 Task: Find connections with filter location Barrie with filter topic #marketing with filter profile language English with filter current company Media.Monks with filter school People's University with filter industry Packaging and Containers Manufacturing with filter service category Wedding Photography with filter keywords title Managing Partner
Action: Mouse moved to (135, 211)
Screenshot: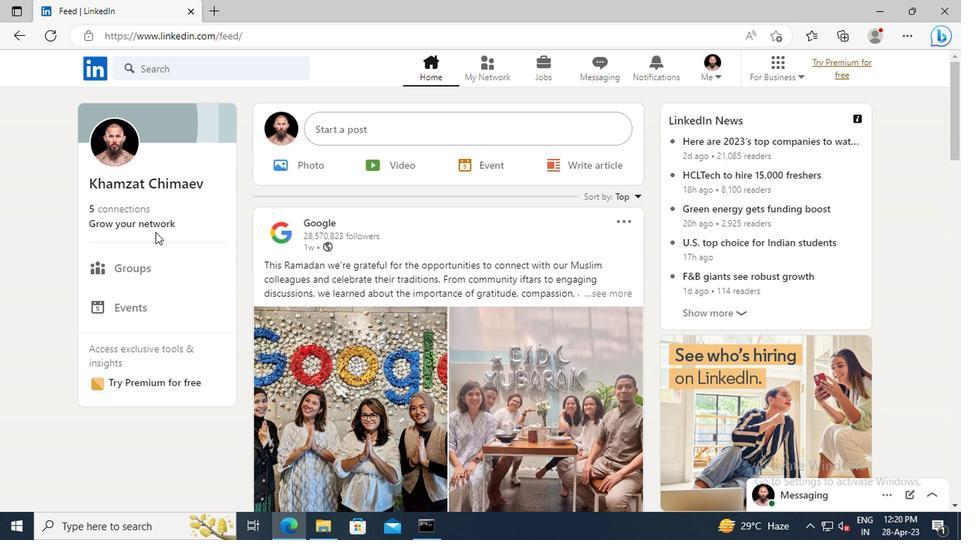 
Action: Mouse pressed left at (135, 211)
Screenshot: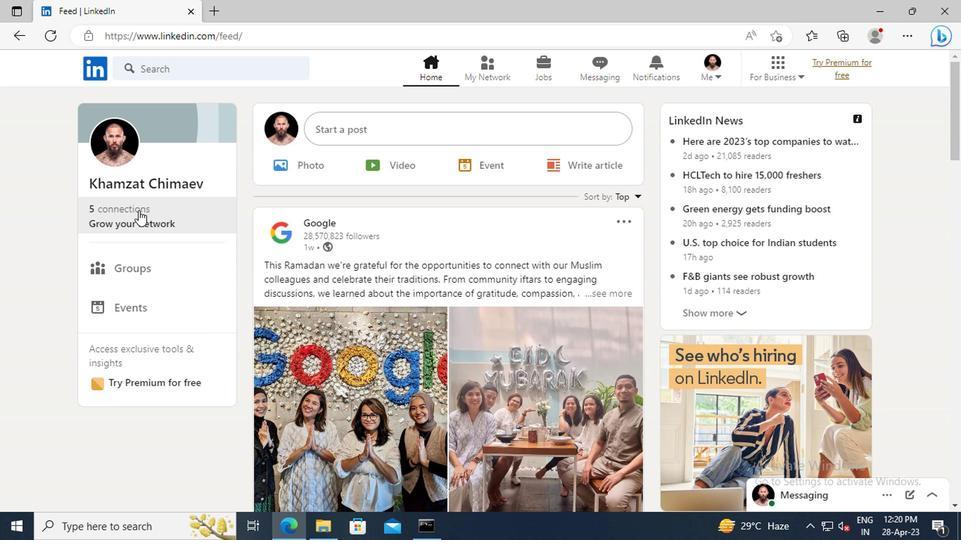 
Action: Mouse moved to (146, 150)
Screenshot: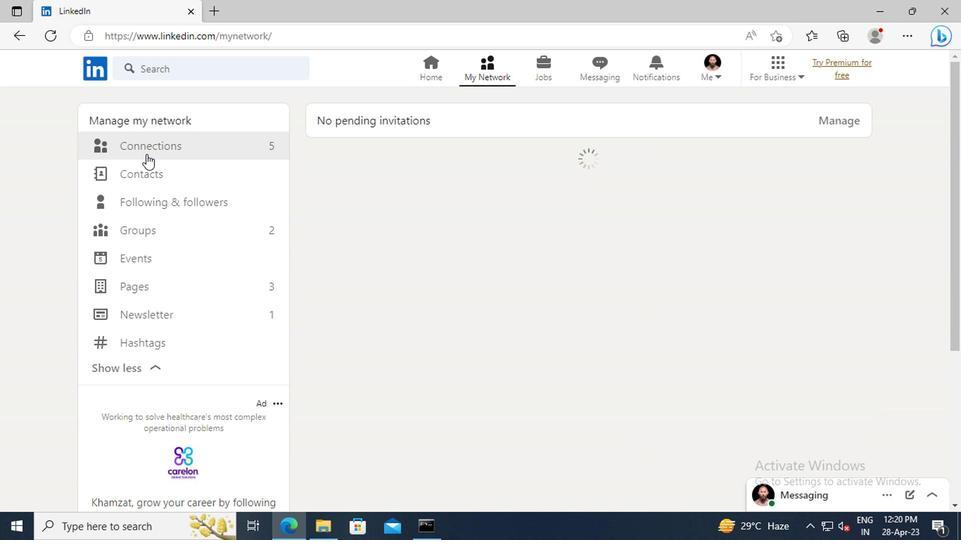 
Action: Mouse pressed left at (146, 150)
Screenshot: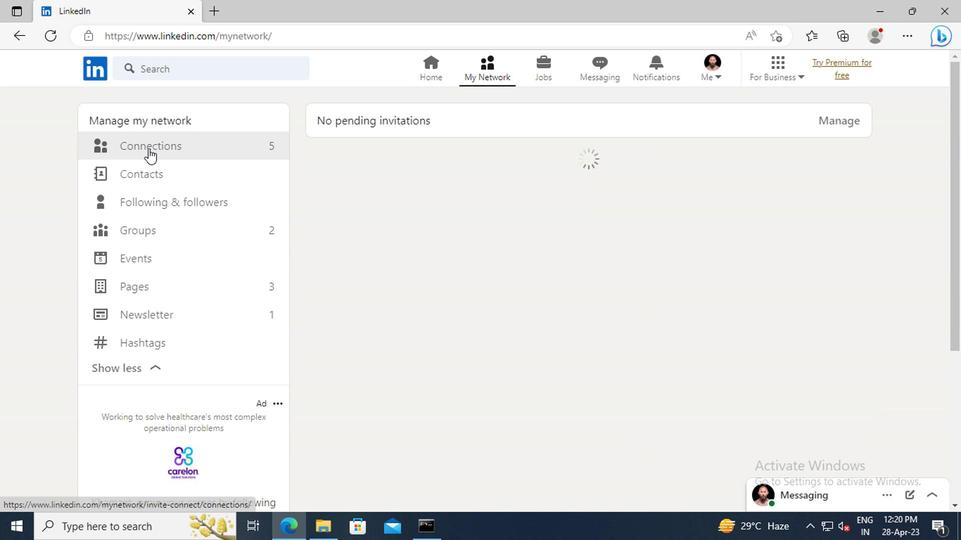 
Action: Mouse moved to (587, 152)
Screenshot: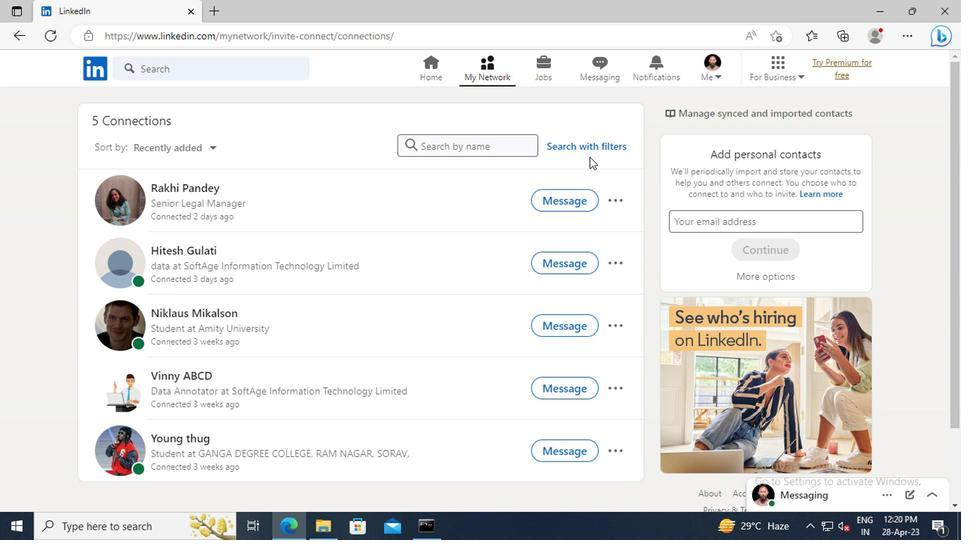 
Action: Mouse pressed left at (587, 152)
Screenshot: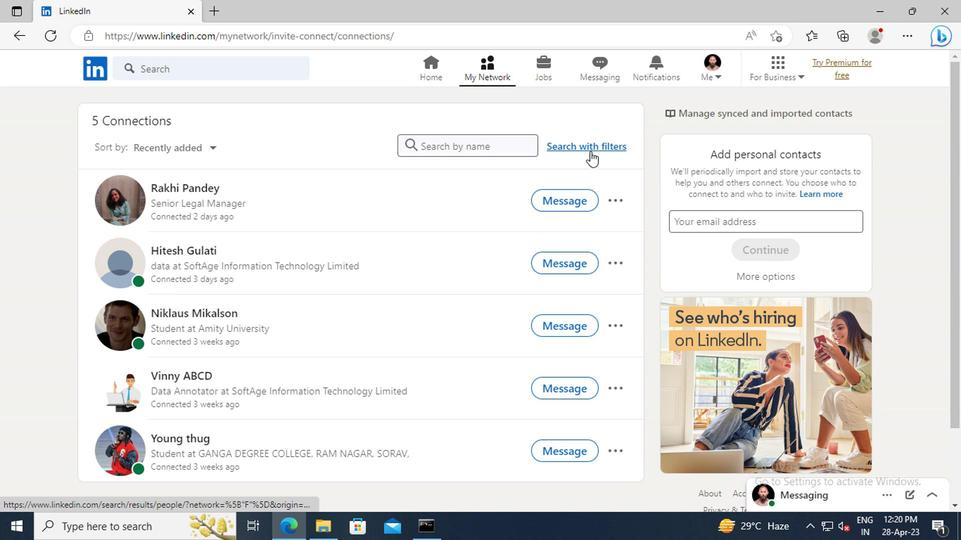 
Action: Mouse moved to (531, 110)
Screenshot: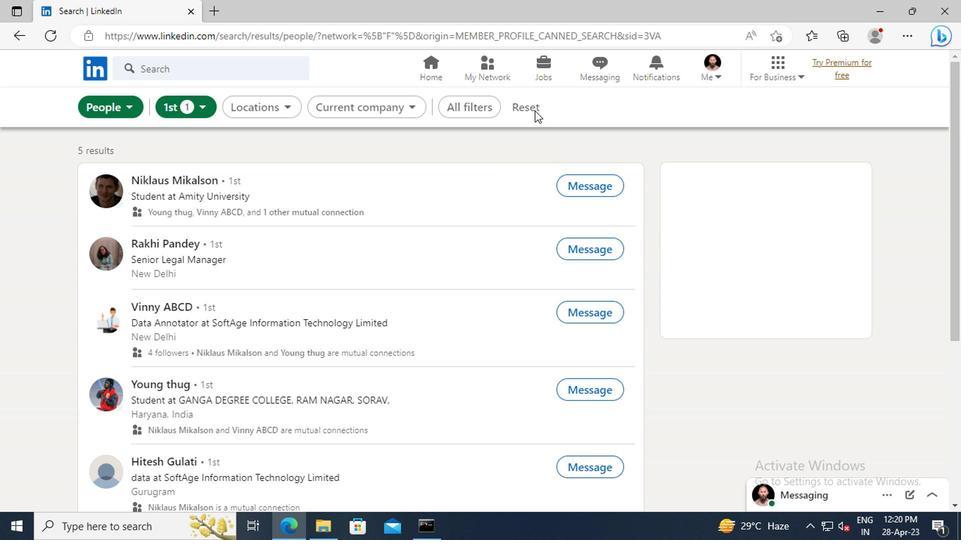 
Action: Mouse pressed left at (531, 110)
Screenshot: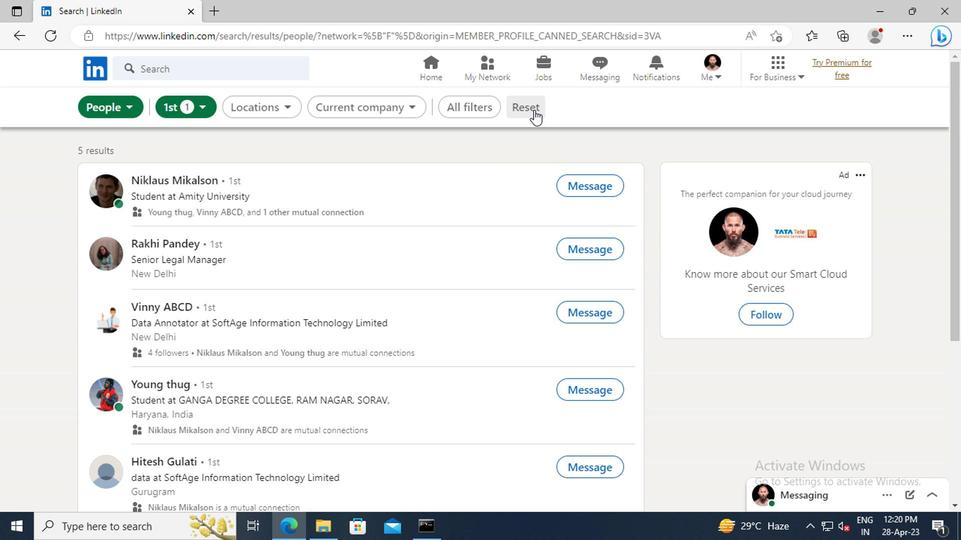 
Action: Mouse moved to (505, 107)
Screenshot: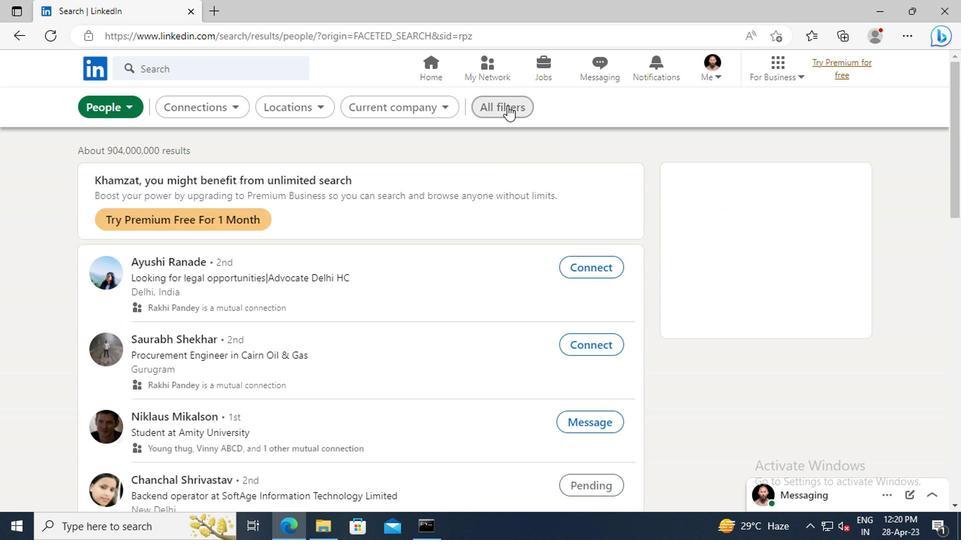 
Action: Mouse pressed left at (505, 107)
Screenshot: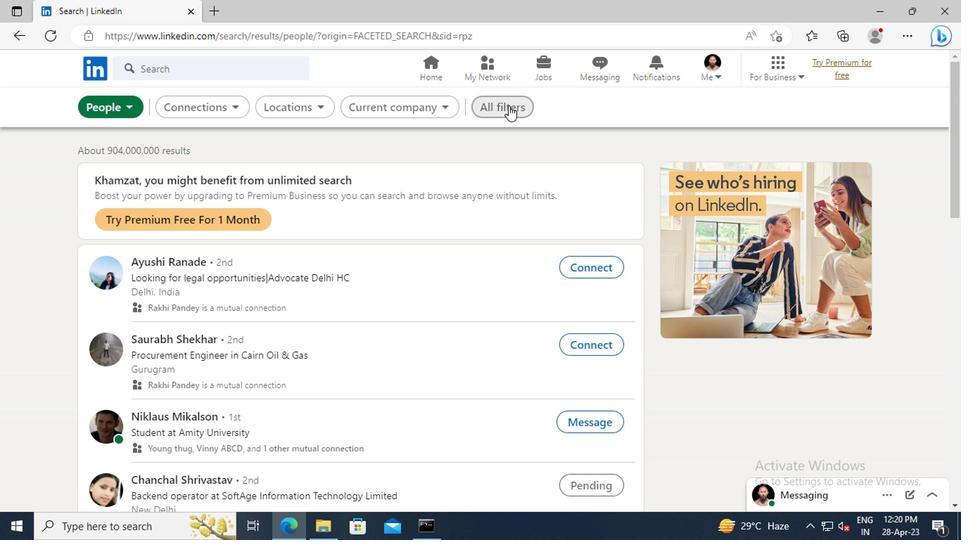 
Action: Mouse moved to (780, 263)
Screenshot: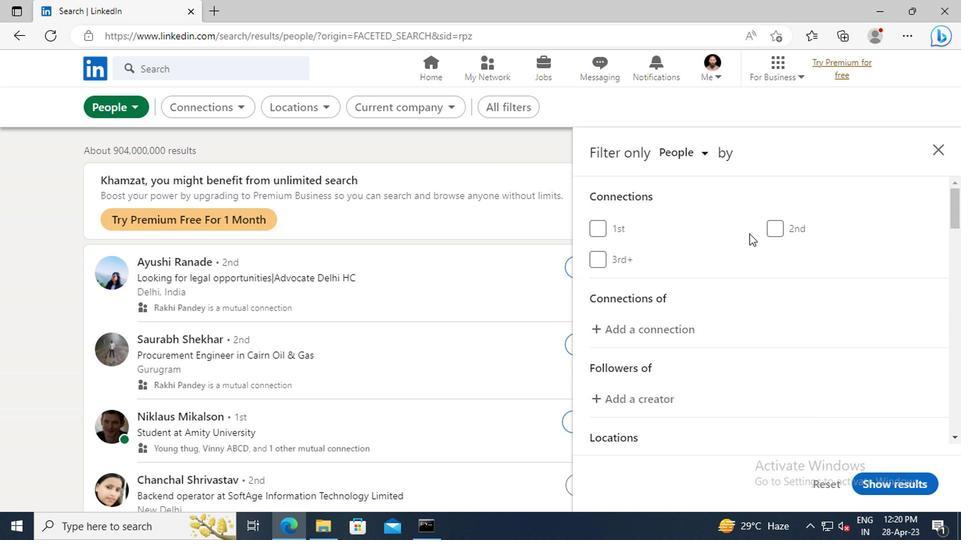 
Action: Mouse scrolled (780, 262) with delta (0, -1)
Screenshot: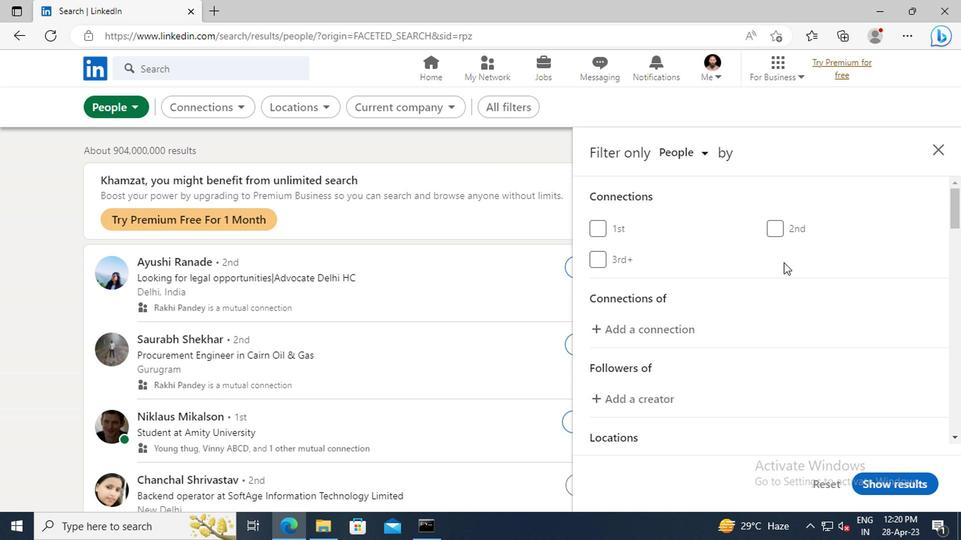 
Action: Mouse scrolled (780, 262) with delta (0, -1)
Screenshot: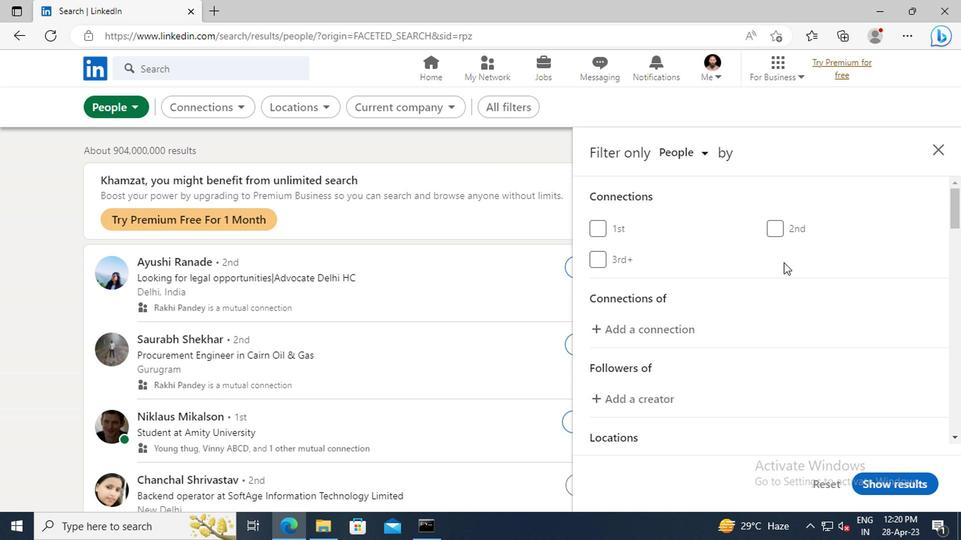 
Action: Mouse scrolled (780, 262) with delta (0, -1)
Screenshot: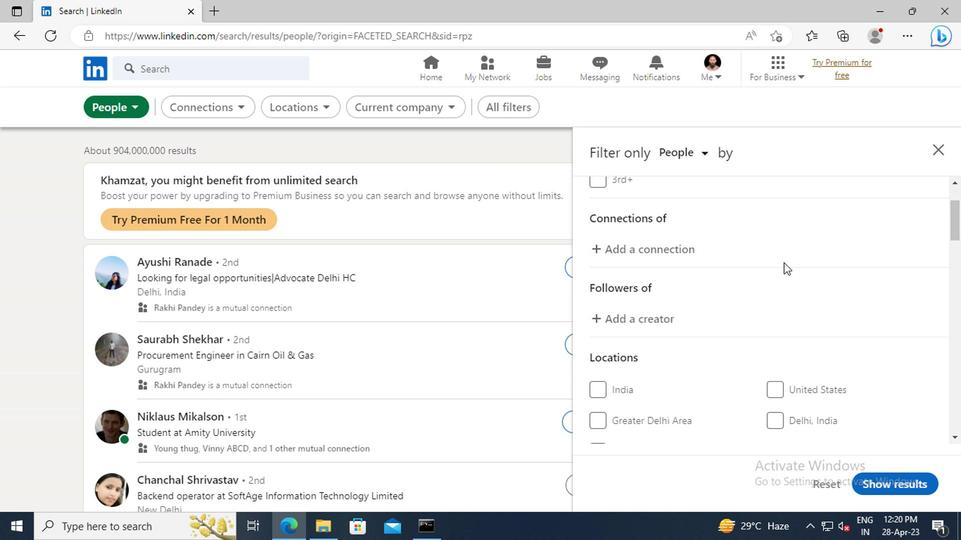 
Action: Mouse scrolled (780, 262) with delta (0, -1)
Screenshot: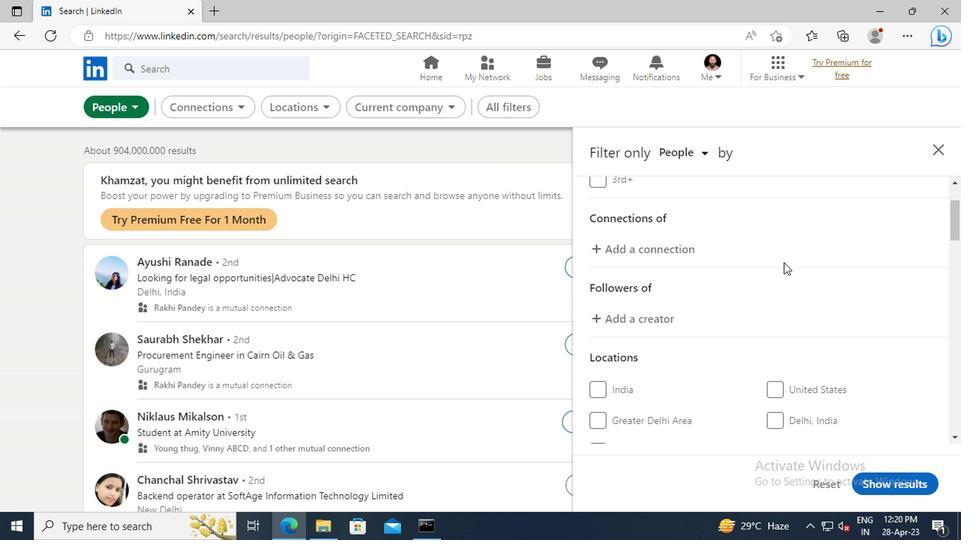 
Action: Mouse scrolled (780, 262) with delta (0, -1)
Screenshot: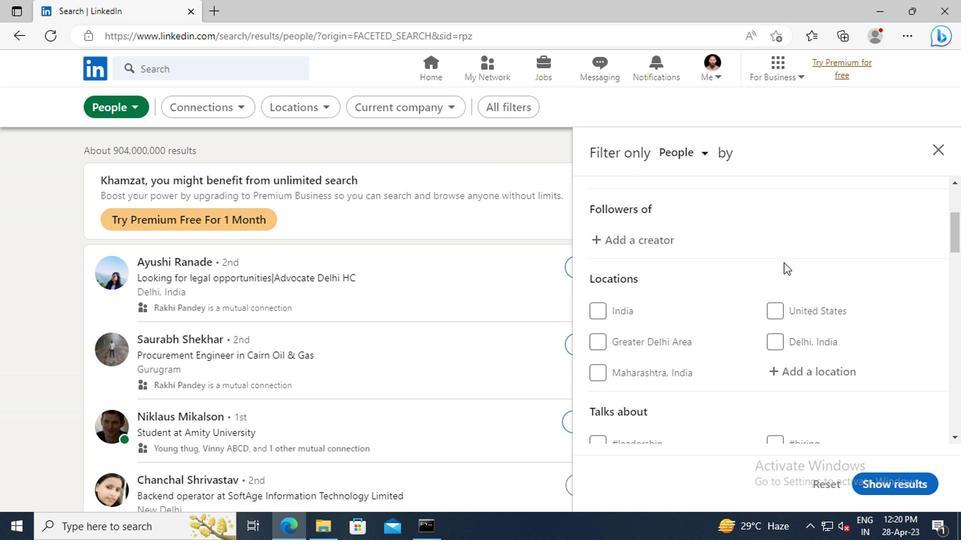 
Action: Mouse scrolled (780, 262) with delta (0, -1)
Screenshot: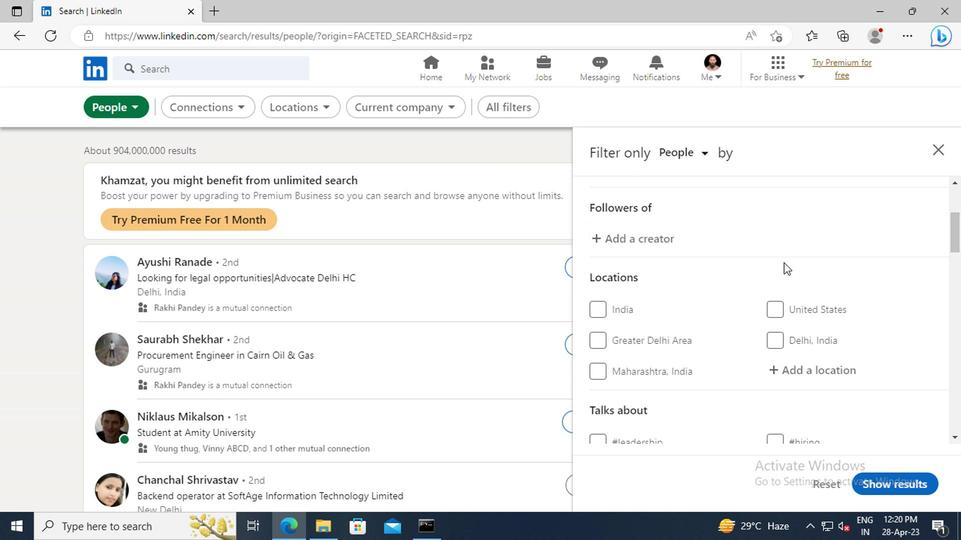 
Action: Mouse moved to (786, 288)
Screenshot: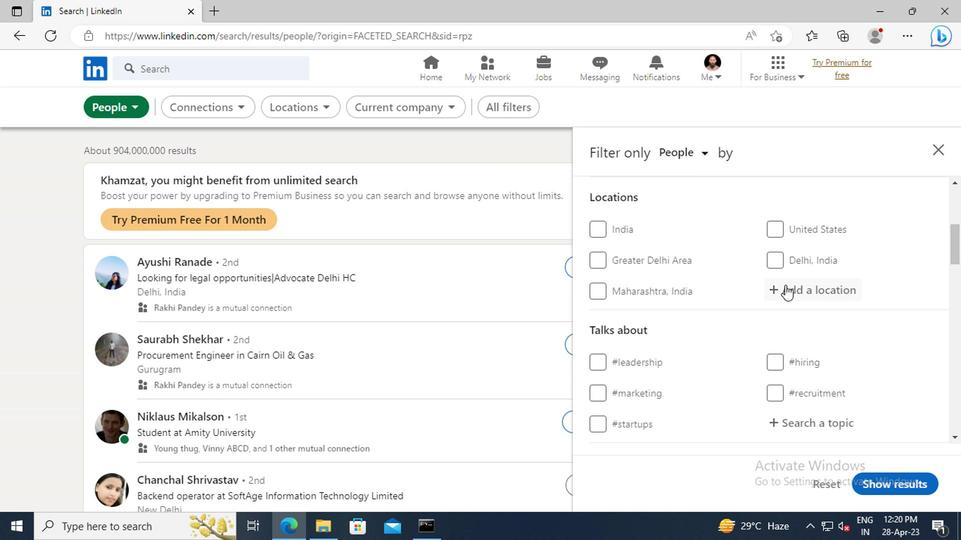 
Action: Mouse pressed left at (786, 288)
Screenshot: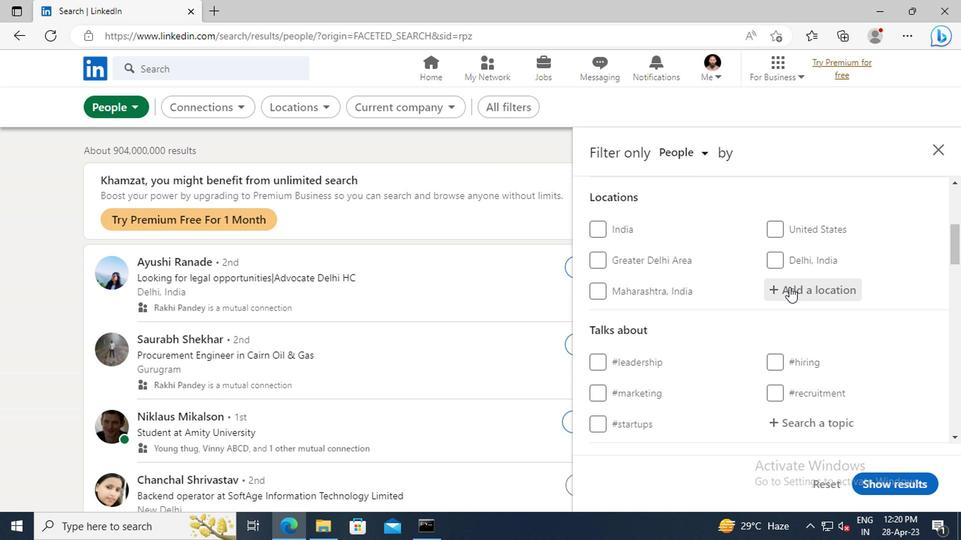 
Action: Key pressed <Key.shift>BARRIE
Screenshot: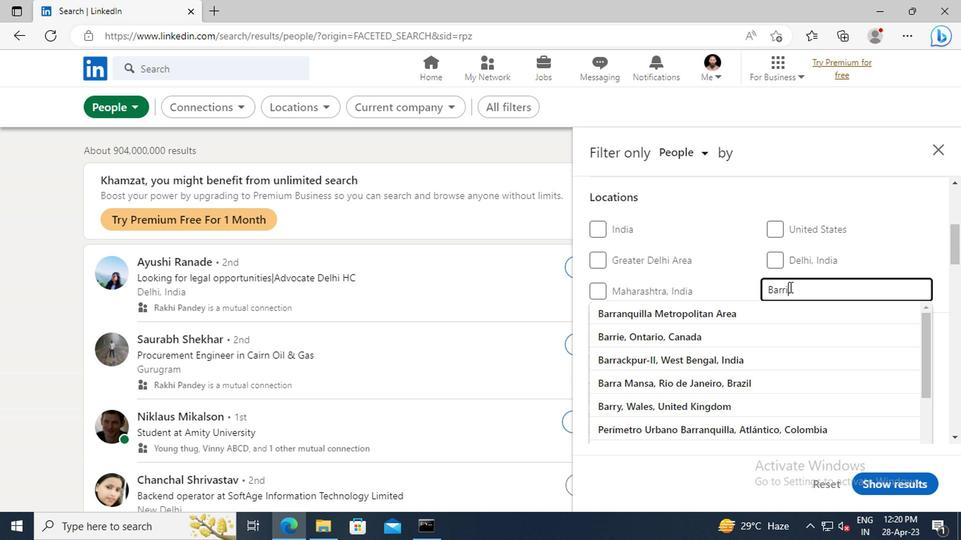 
Action: Mouse moved to (788, 313)
Screenshot: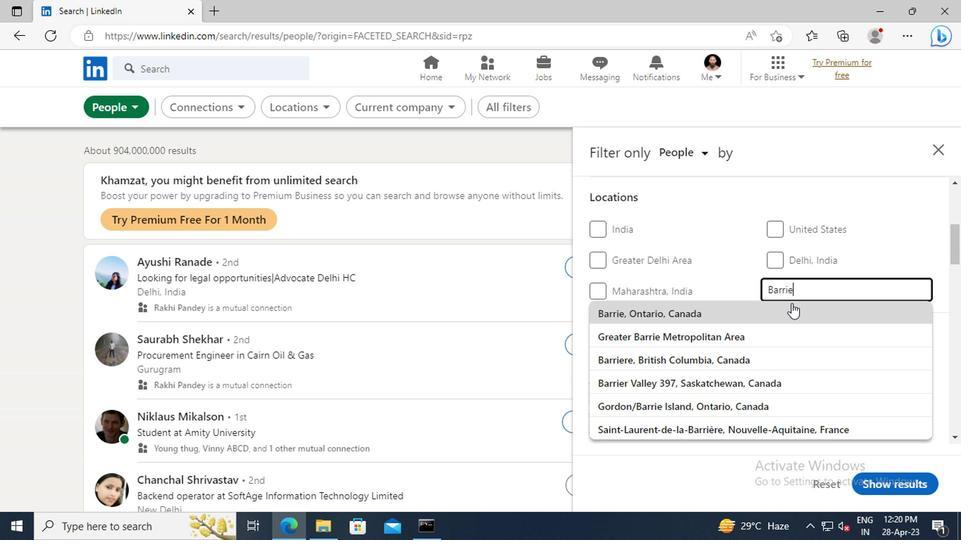 
Action: Mouse pressed left at (788, 313)
Screenshot: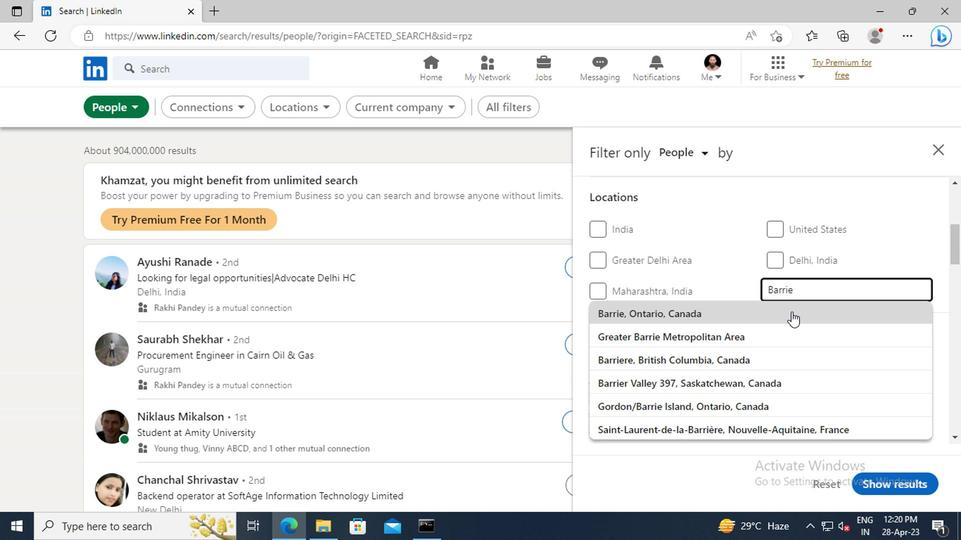 
Action: Mouse moved to (796, 278)
Screenshot: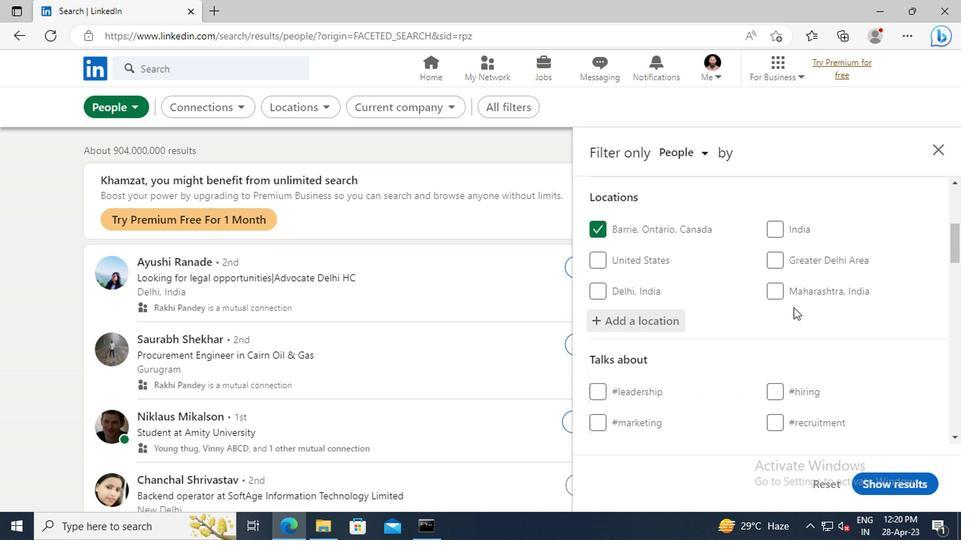 
Action: Mouse scrolled (796, 277) with delta (0, -1)
Screenshot: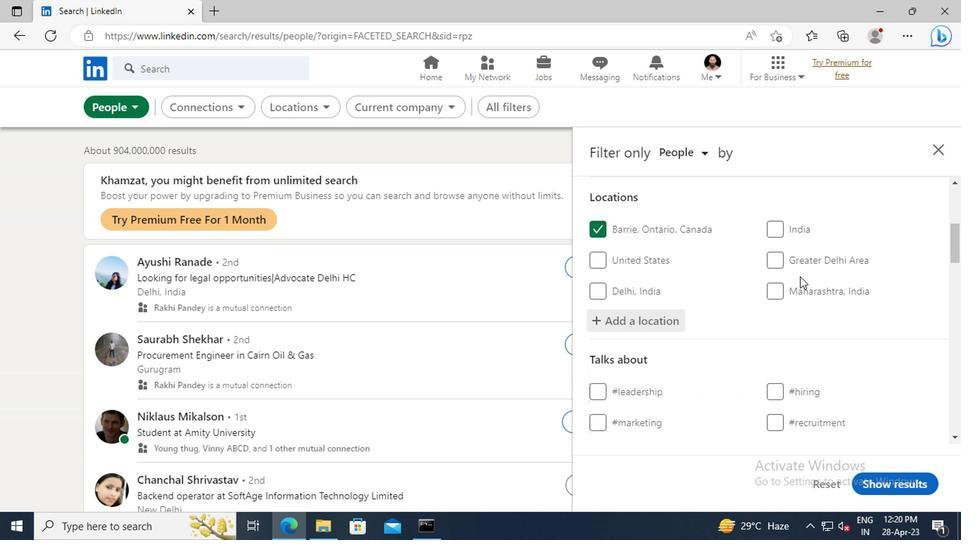 
Action: Mouse scrolled (796, 277) with delta (0, -1)
Screenshot: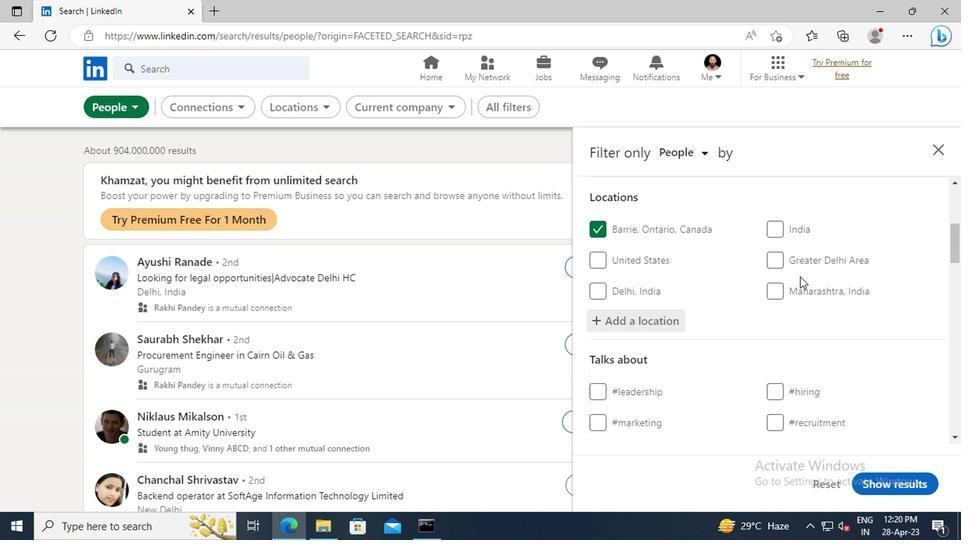 
Action: Mouse scrolled (796, 277) with delta (0, -1)
Screenshot: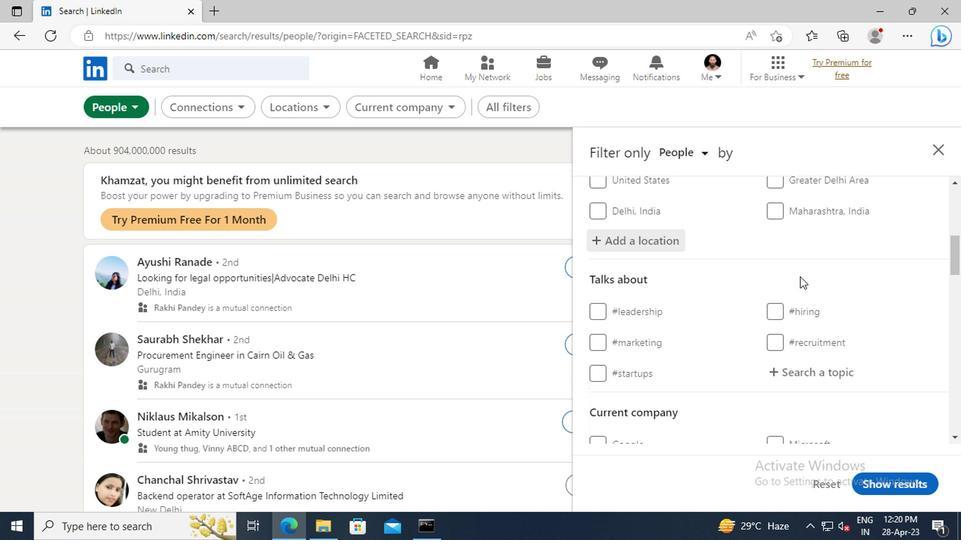 
Action: Mouse moved to (791, 332)
Screenshot: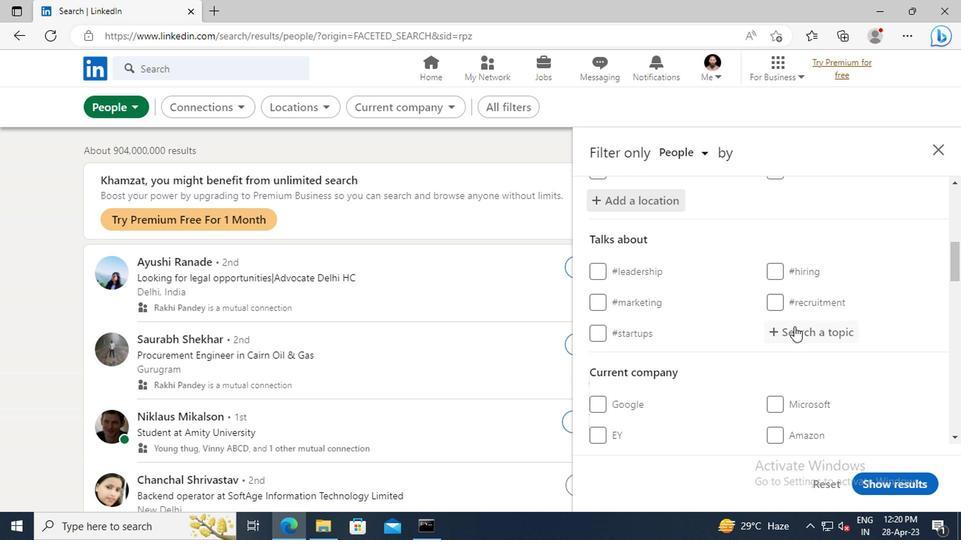 
Action: Mouse pressed left at (791, 332)
Screenshot: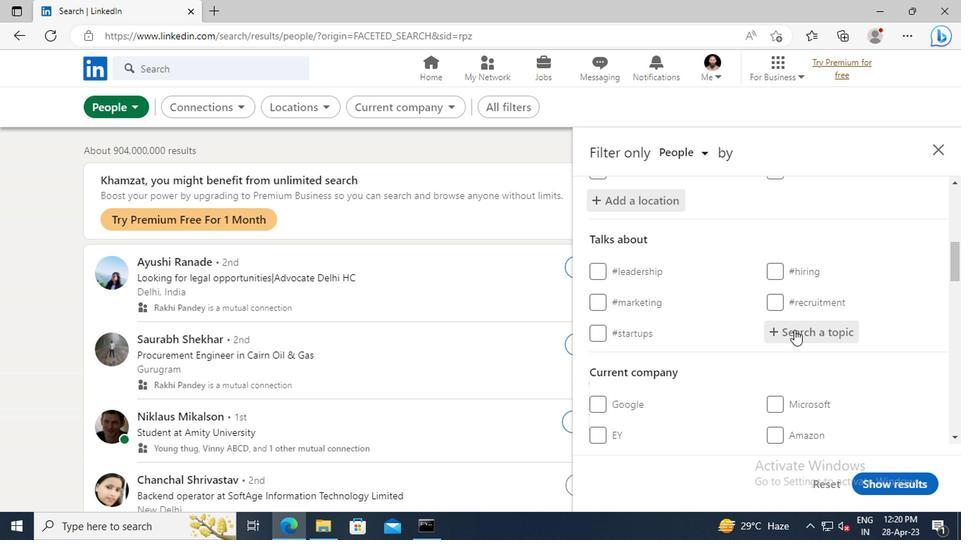 
Action: Key pressed MARKETING
Screenshot: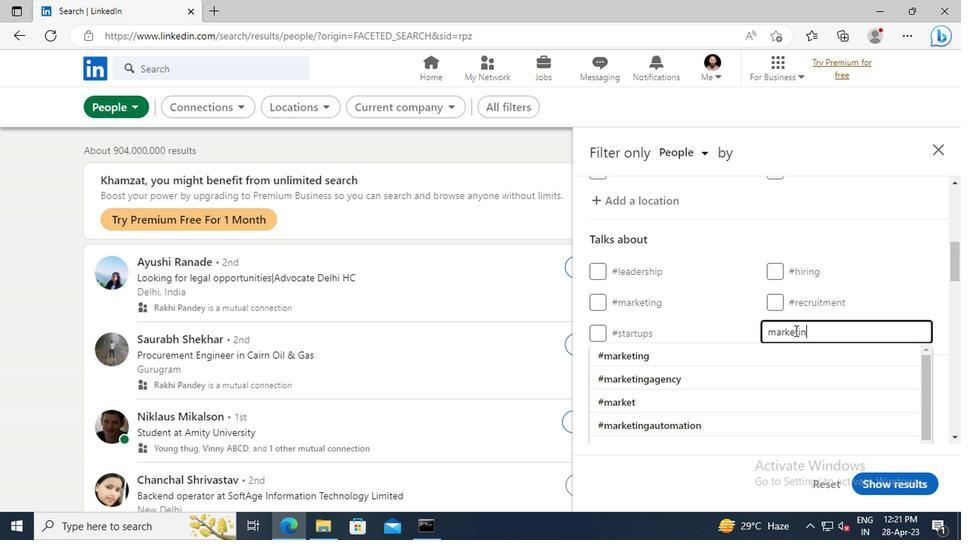 
Action: Mouse moved to (791, 353)
Screenshot: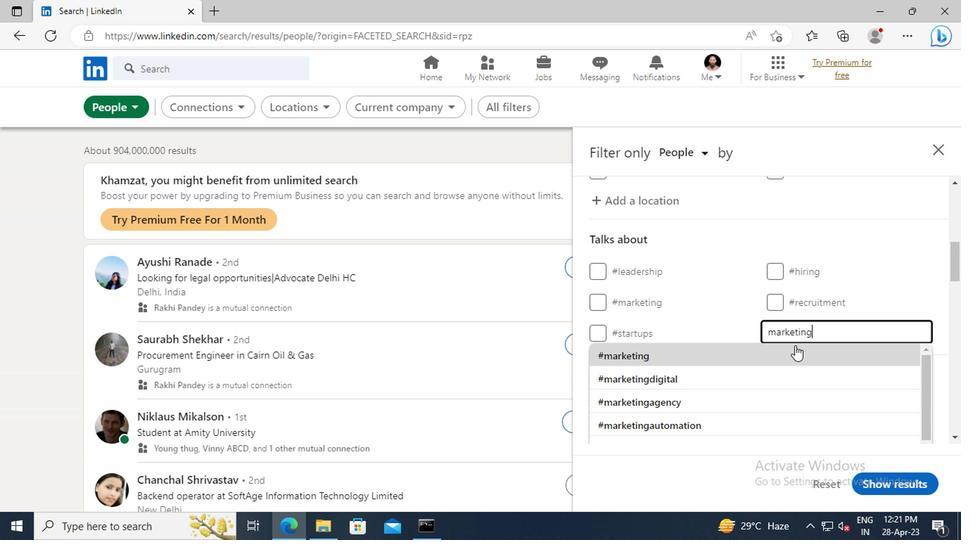
Action: Mouse pressed left at (791, 353)
Screenshot: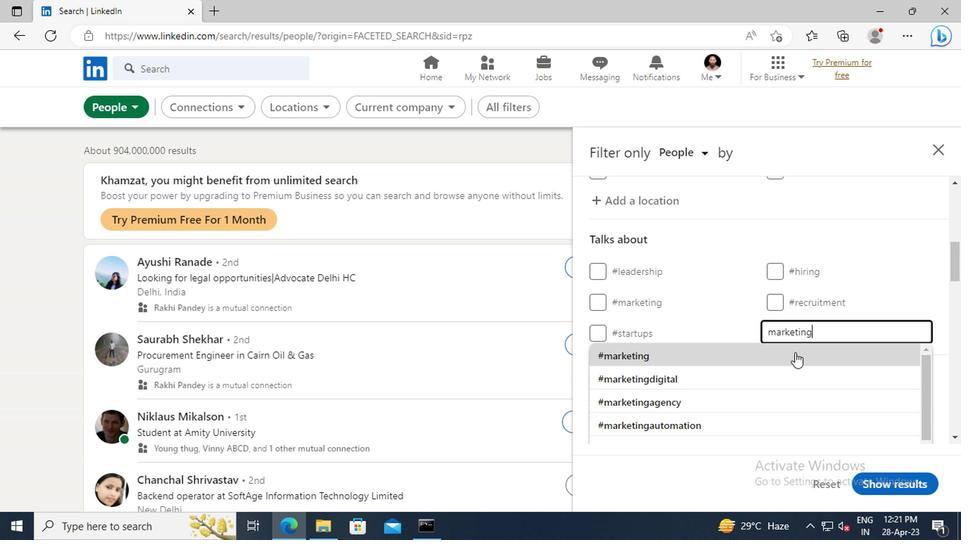 
Action: Mouse moved to (797, 308)
Screenshot: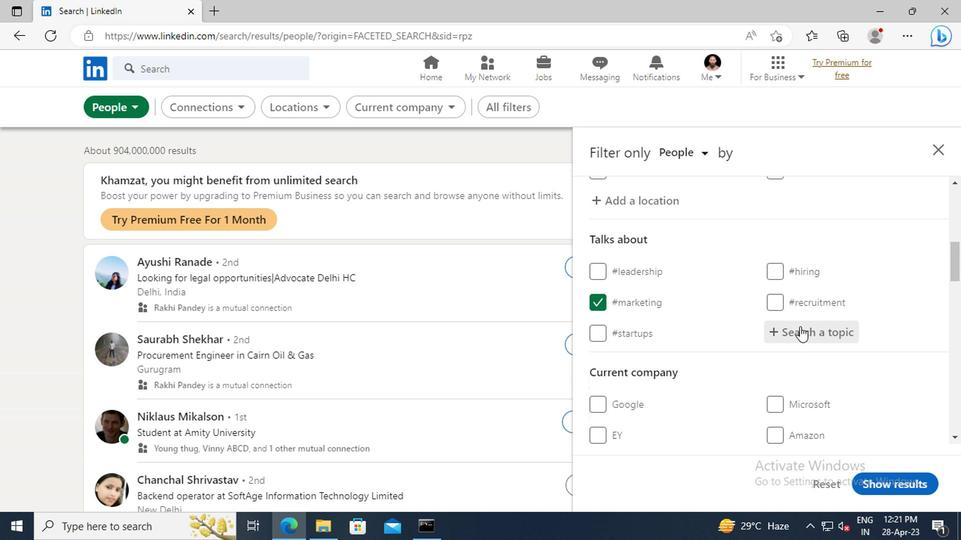 
Action: Mouse scrolled (797, 307) with delta (0, 0)
Screenshot: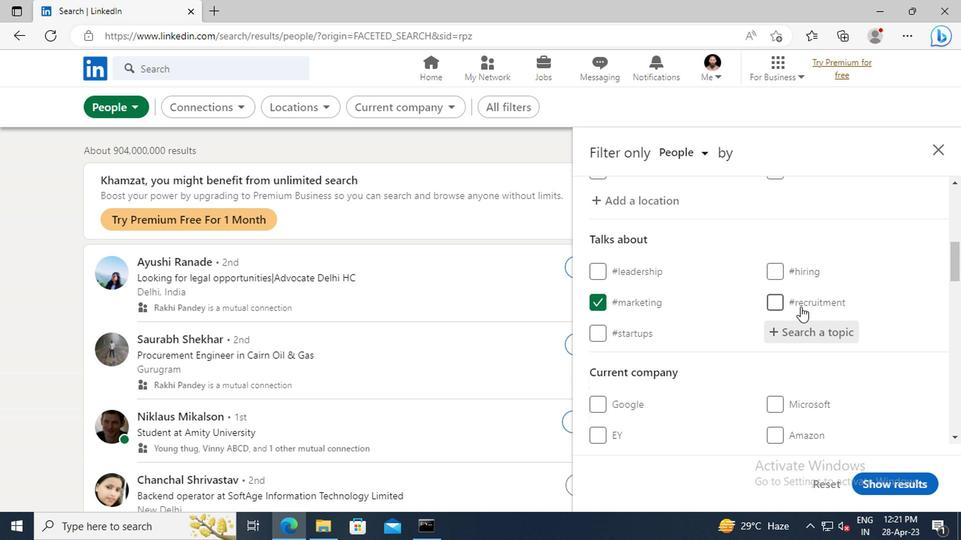 
Action: Mouse scrolled (797, 307) with delta (0, 0)
Screenshot: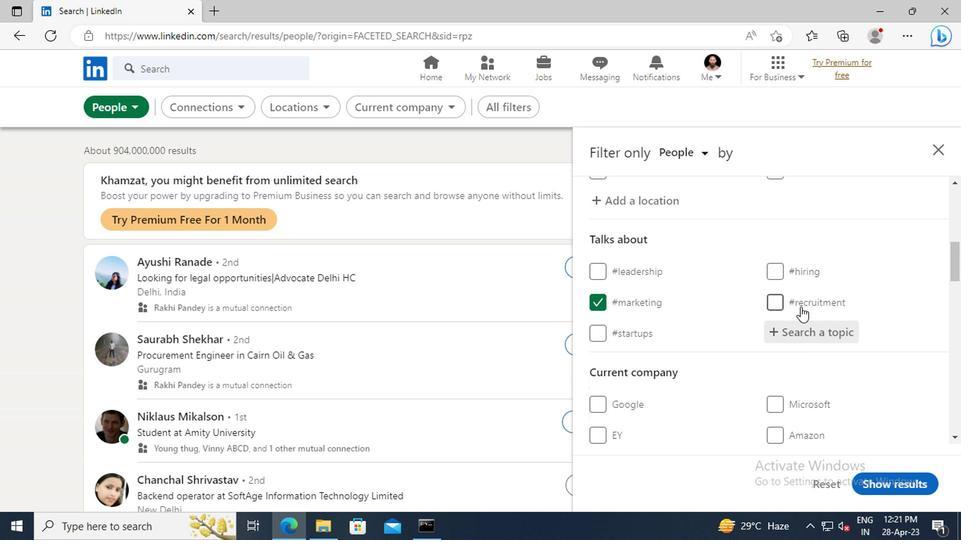 
Action: Mouse scrolled (797, 307) with delta (0, 0)
Screenshot: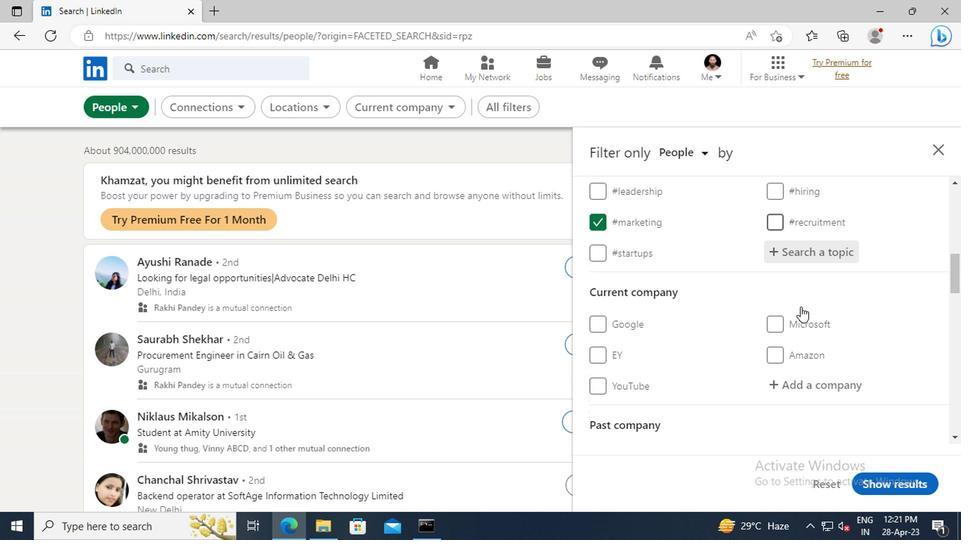 
Action: Mouse scrolled (797, 307) with delta (0, 0)
Screenshot: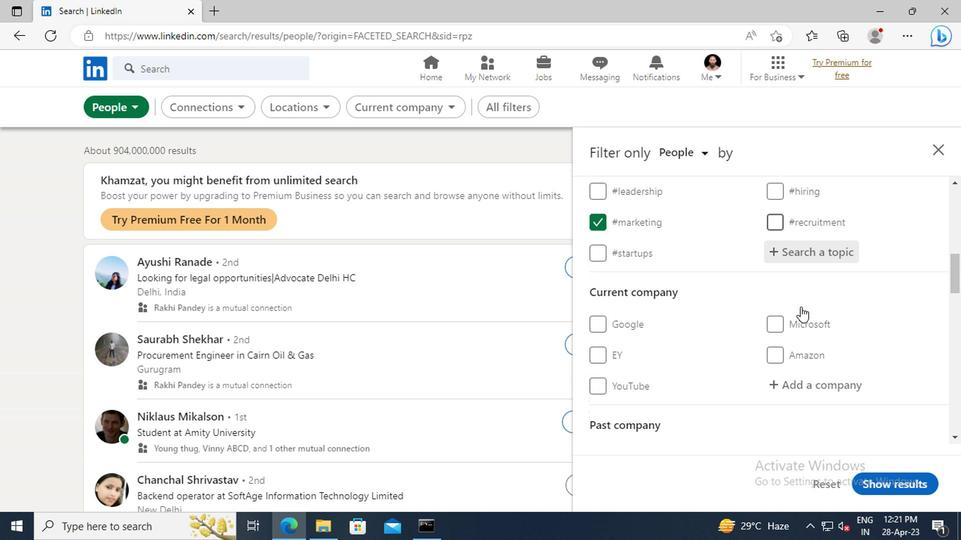 
Action: Mouse scrolled (797, 307) with delta (0, 0)
Screenshot: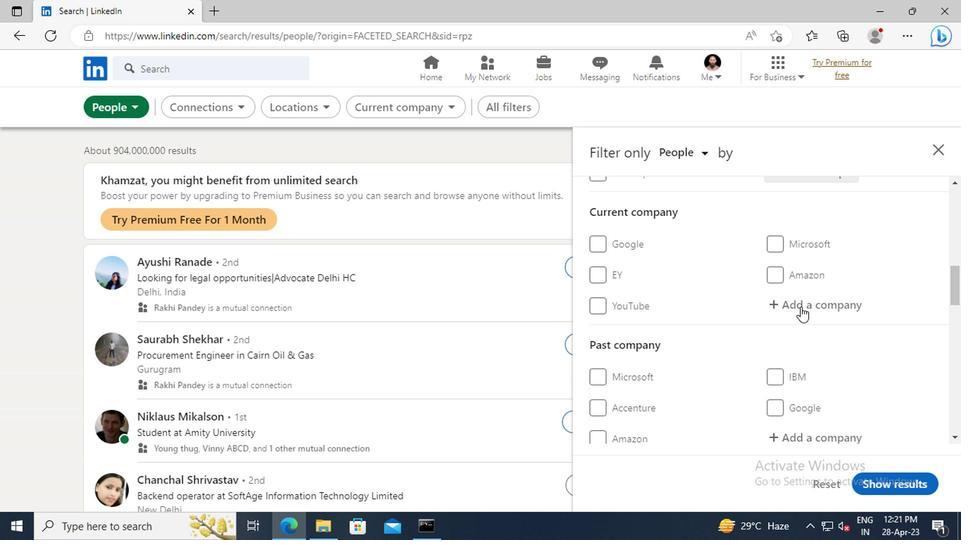 
Action: Mouse scrolled (797, 307) with delta (0, 0)
Screenshot: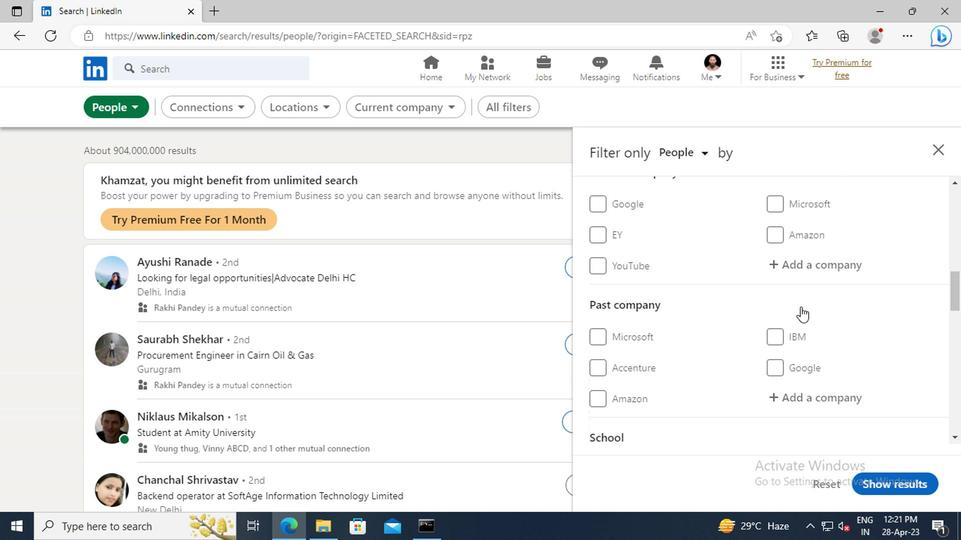 
Action: Mouse scrolled (797, 307) with delta (0, 0)
Screenshot: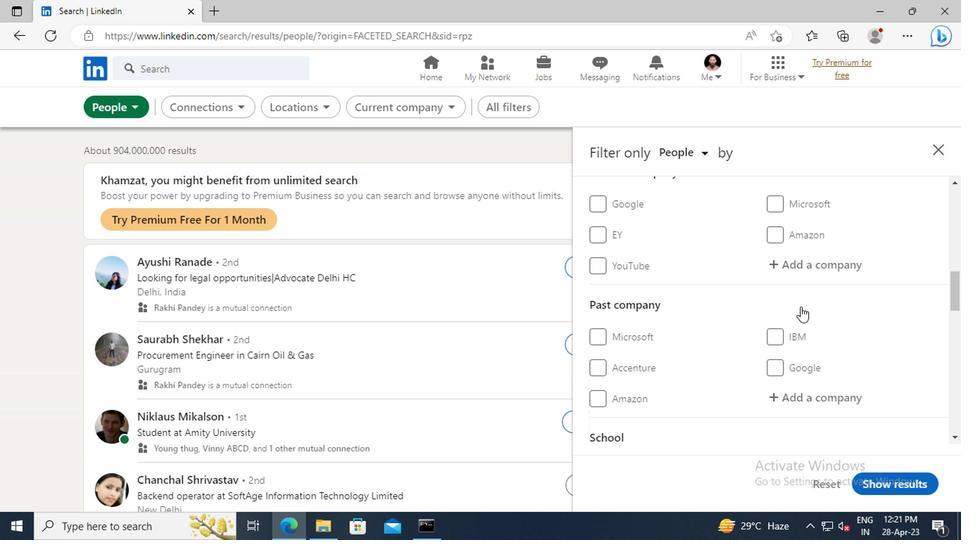 
Action: Mouse scrolled (797, 307) with delta (0, 0)
Screenshot: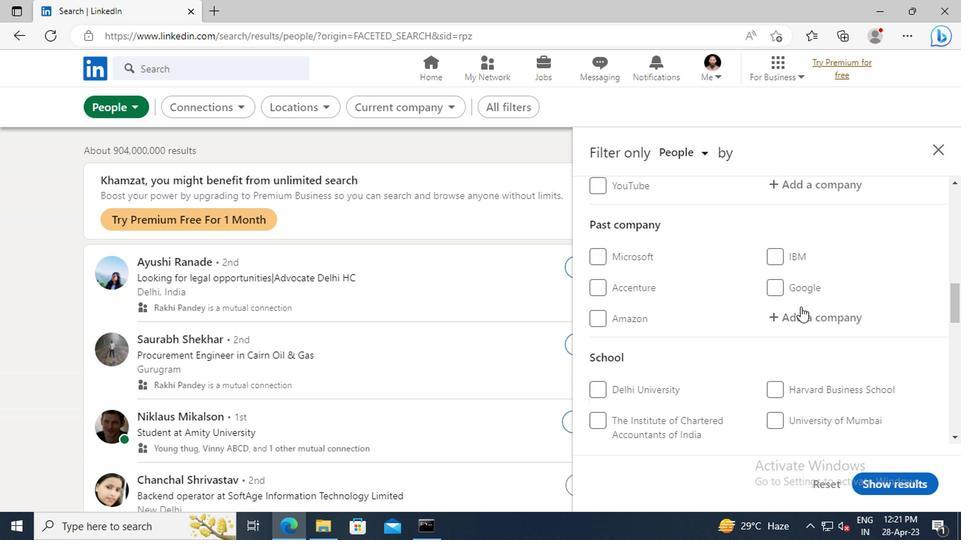 
Action: Mouse scrolled (797, 307) with delta (0, 0)
Screenshot: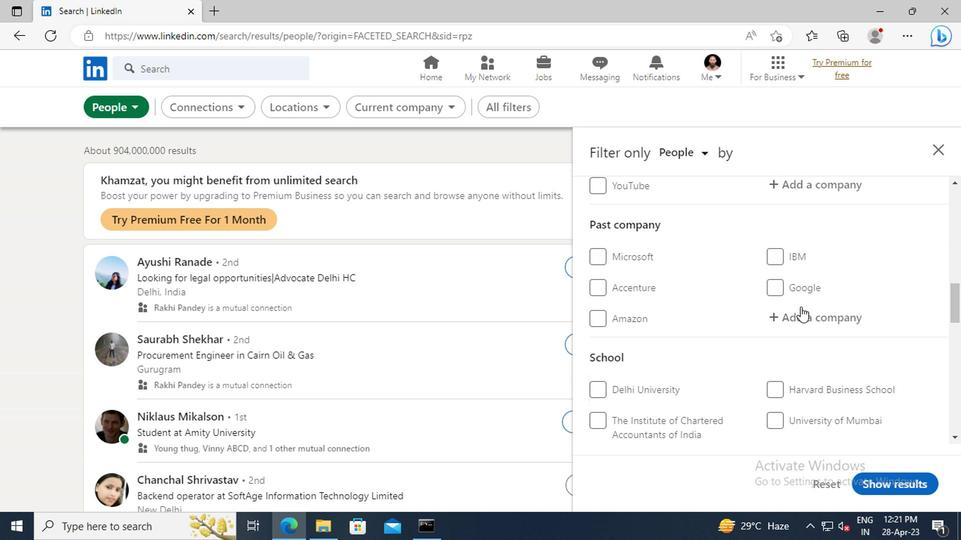 
Action: Mouse scrolled (797, 307) with delta (0, 0)
Screenshot: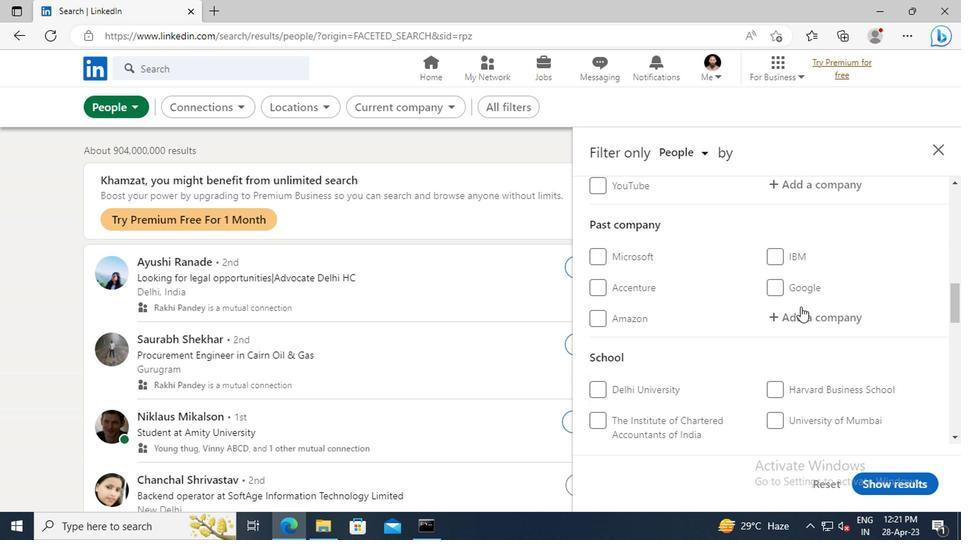 
Action: Mouse scrolled (797, 307) with delta (0, 0)
Screenshot: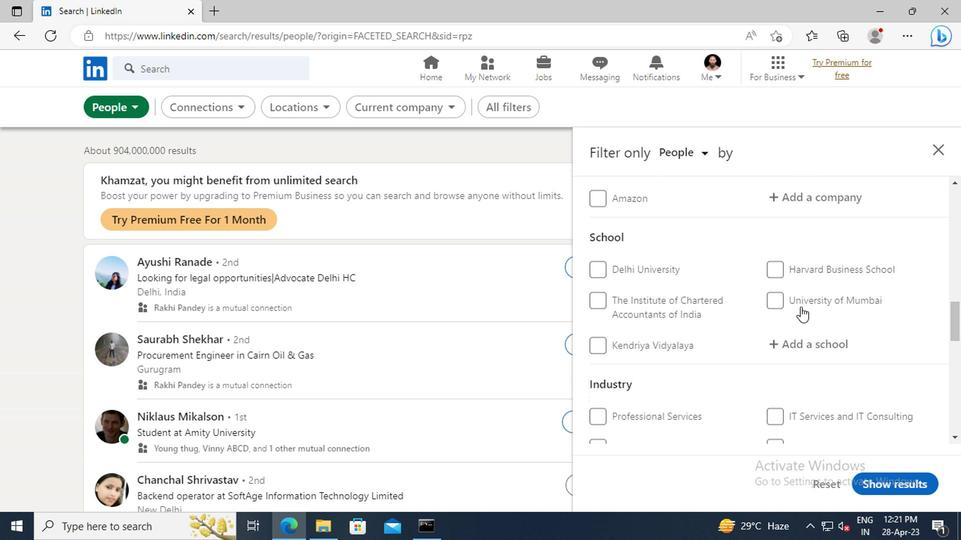 
Action: Mouse scrolled (797, 307) with delta (0, 0)
Screenshot: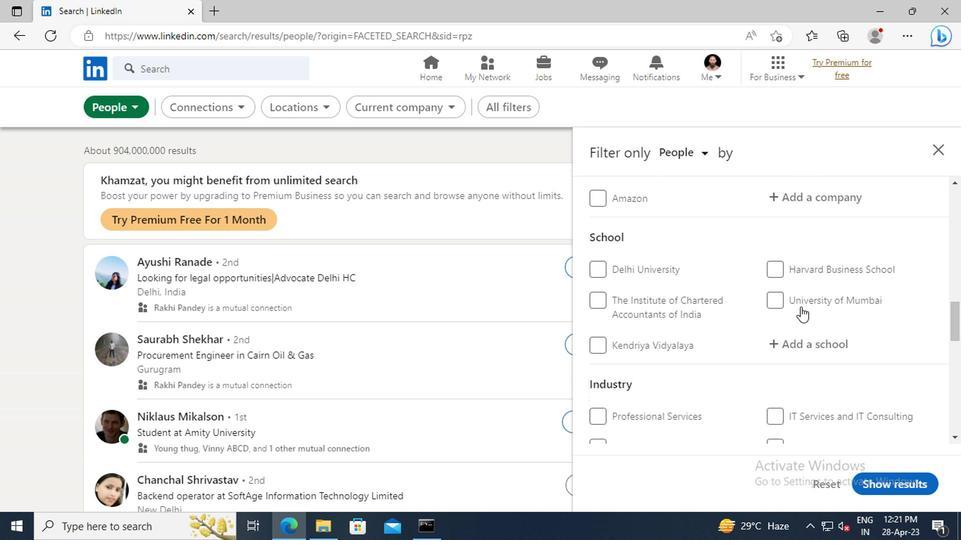 
Action: Mouse scrolled (797, 307) with delta (0, 0)
Screenshot: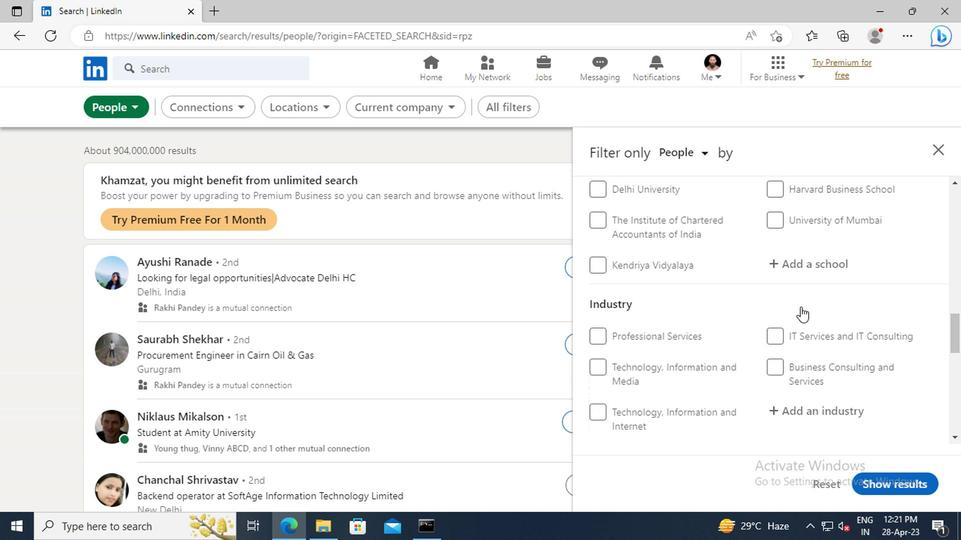
Action: Mouse scrolled (797, 307) with delta (0, 0)
Screenshot: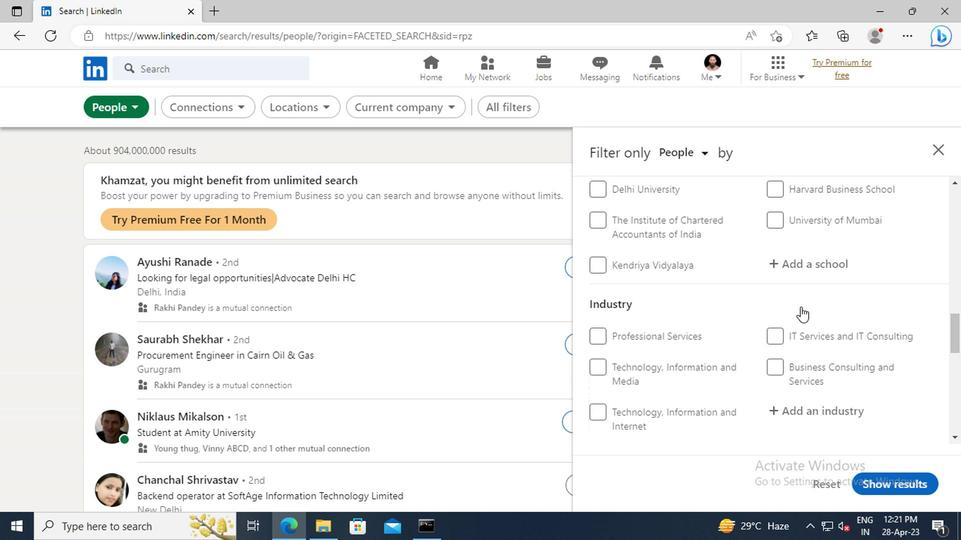
Action: Mouse scrolled (797, 307) with delta (0, 0)
Screenshot: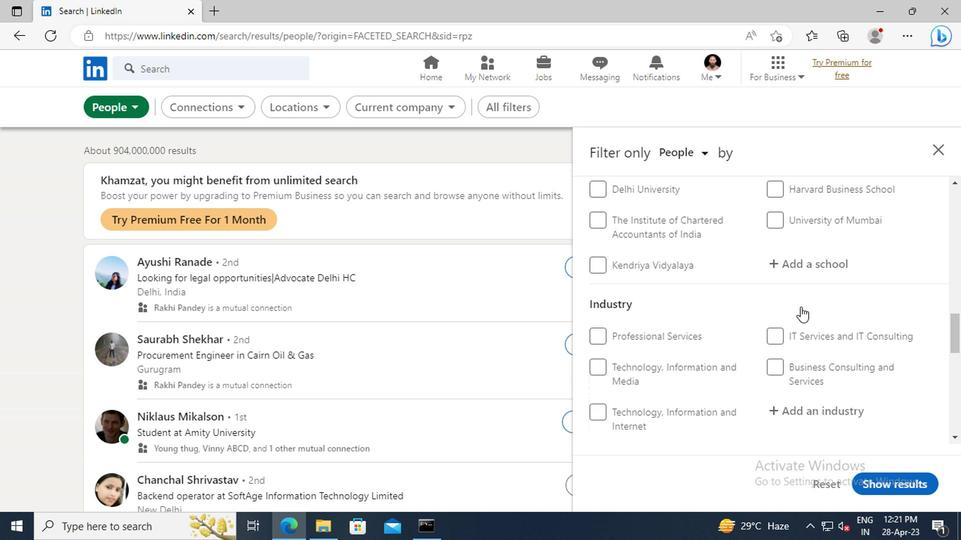 
Action: Mouse scrolled (797, 307) with delta (0, 0)
Screenshot: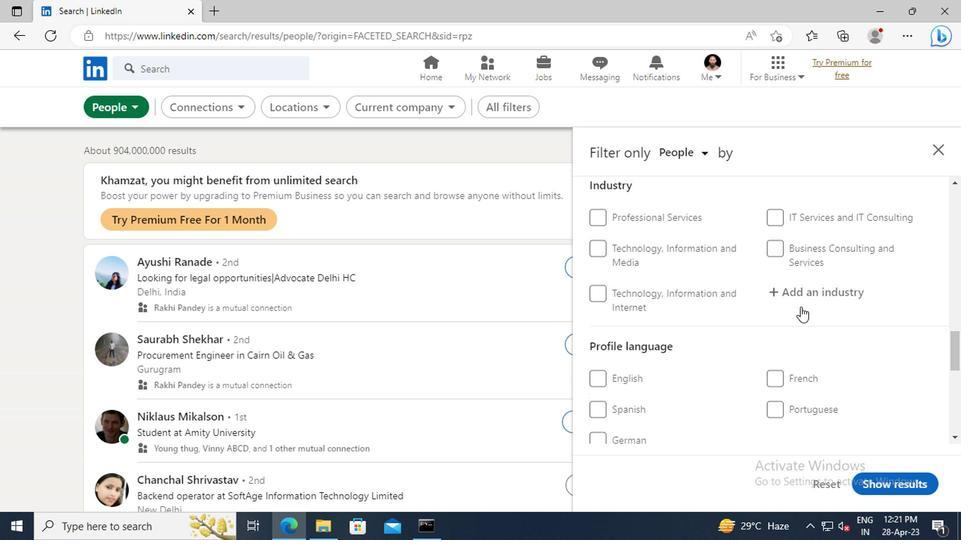 
Action: Mouse scrolled (797, 307) with delta (0, 0)
Screenshot: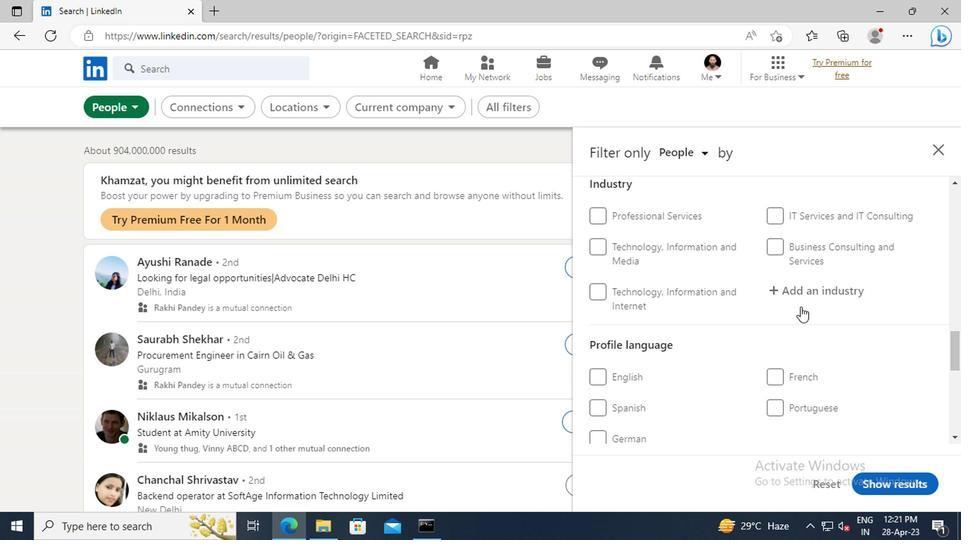 
Action: Mouse moved to (597, 301)
Screenshot: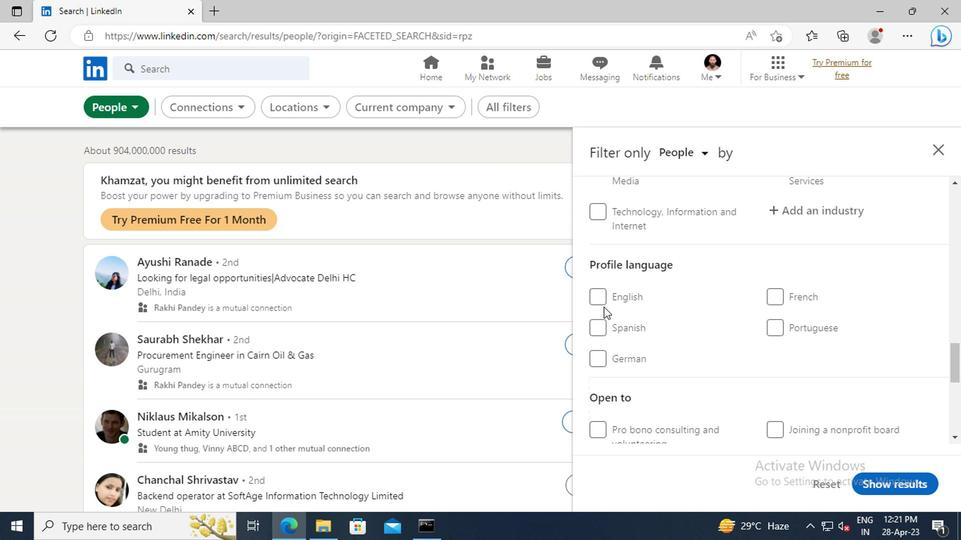 
Action: Mouse pressed left at (597, 301)
Screenshot: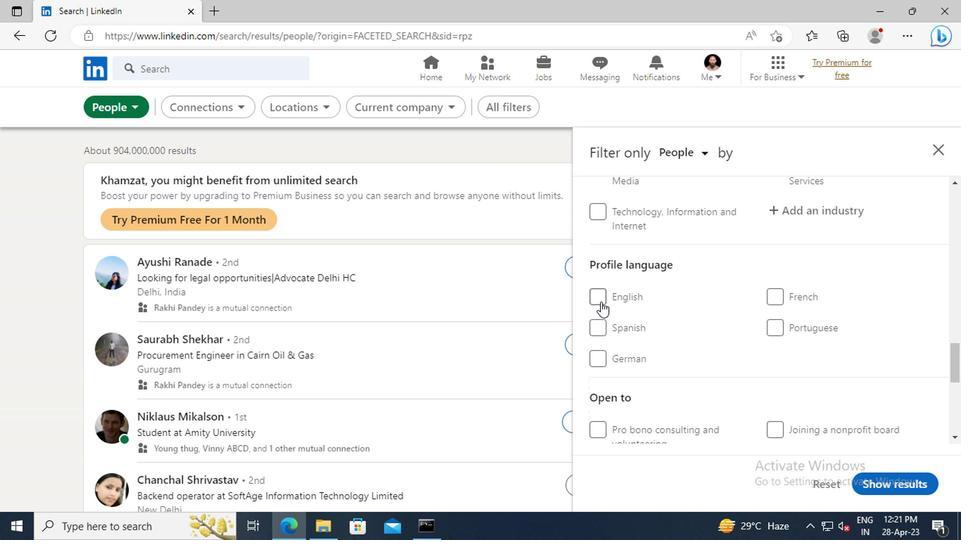 
Action: Mouse moved to (794, 299)
Screenshot: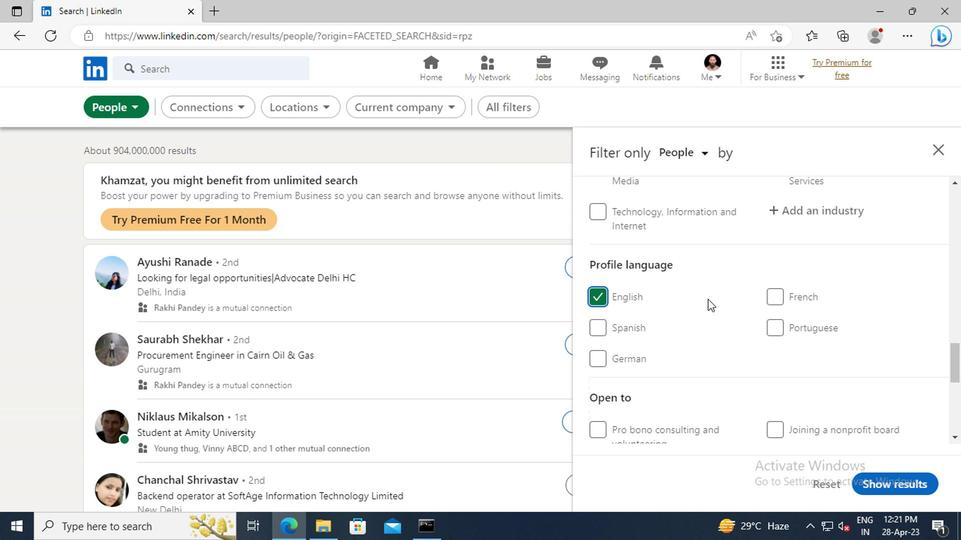 
Action: Mouse scrolled (794, 300) with delta (0, 1)
Screenshot: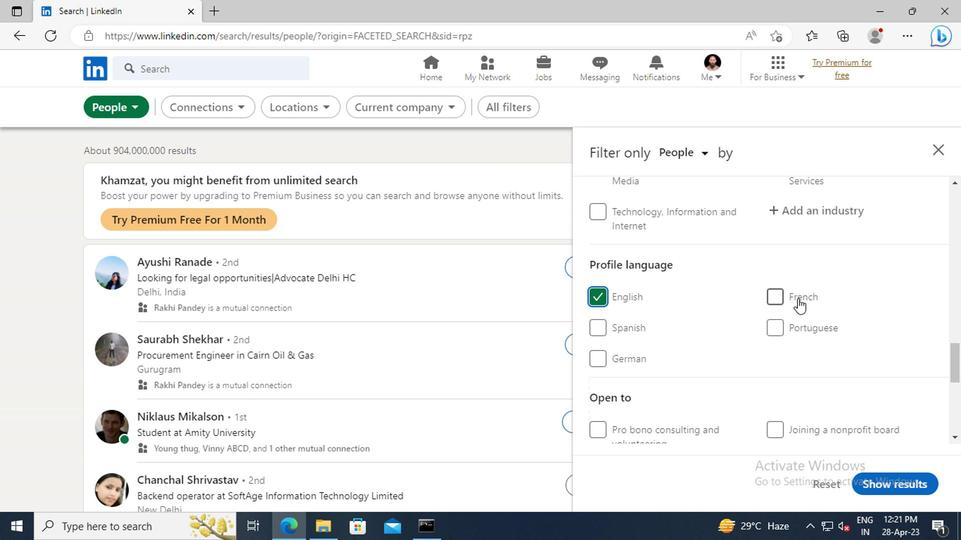 
Action: Mouse scrolled (794, 300) with delta (0, 1)
Screenshot: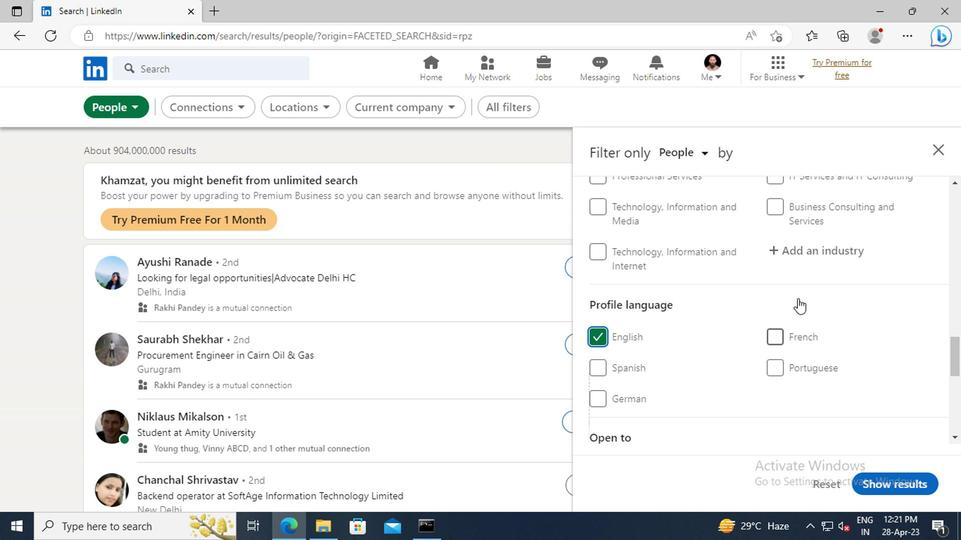 
Action: Mouse scrolled (794, 300) with delta (0, 1)
Screenshot: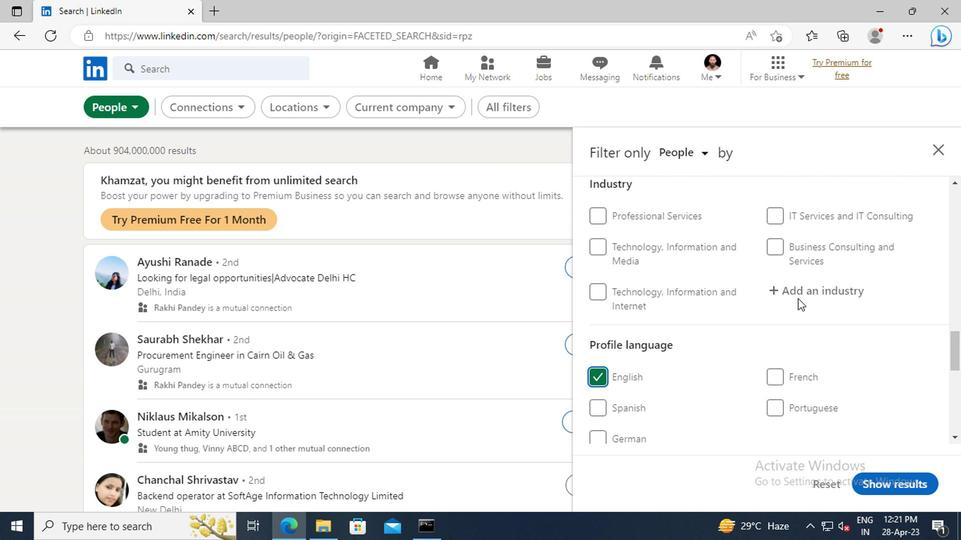 
Action: Mouse scrolled (794, 300) with delta (0, 1)
Screenshot: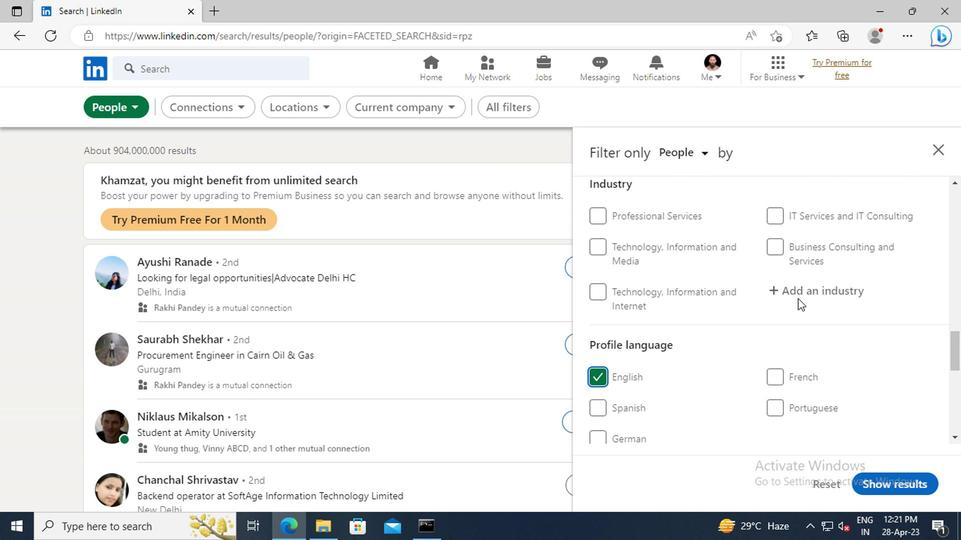 
Action: Mouse scrolled (794, 300) with delta (0, 1)
Screenshot: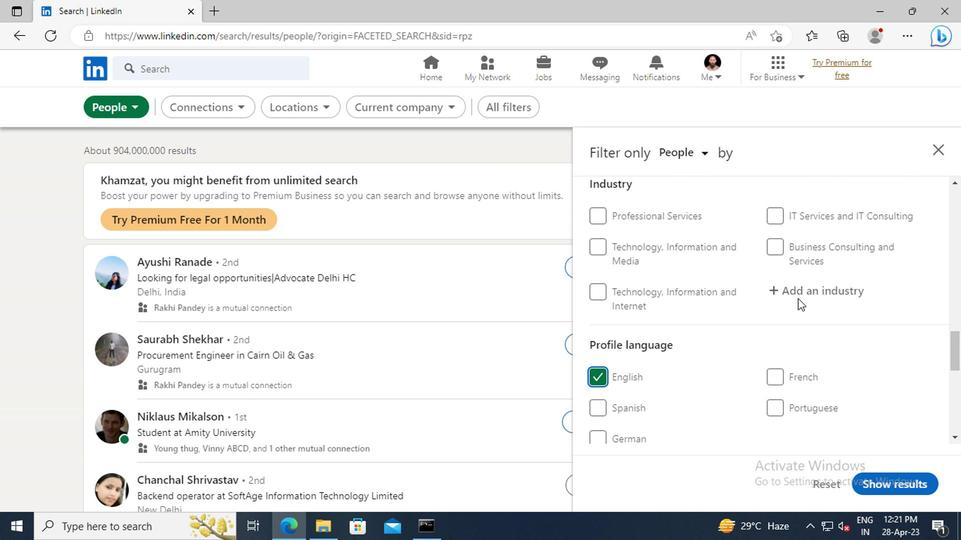 
Action: Mouse scrolled (794, 300) with delta (0, 1)
Screenshot: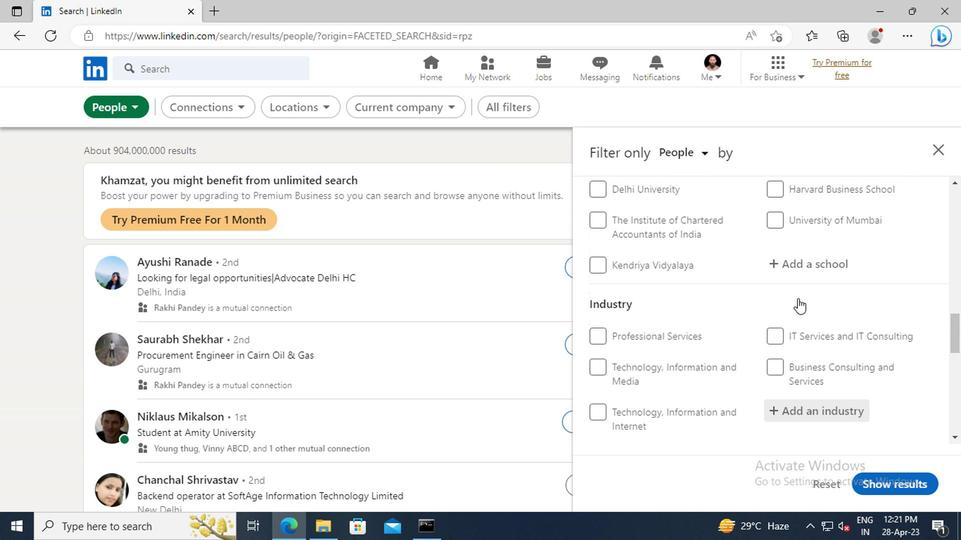 
Action: Mouse scrolled (794, 300) with delta (0, 1)
Screenshot: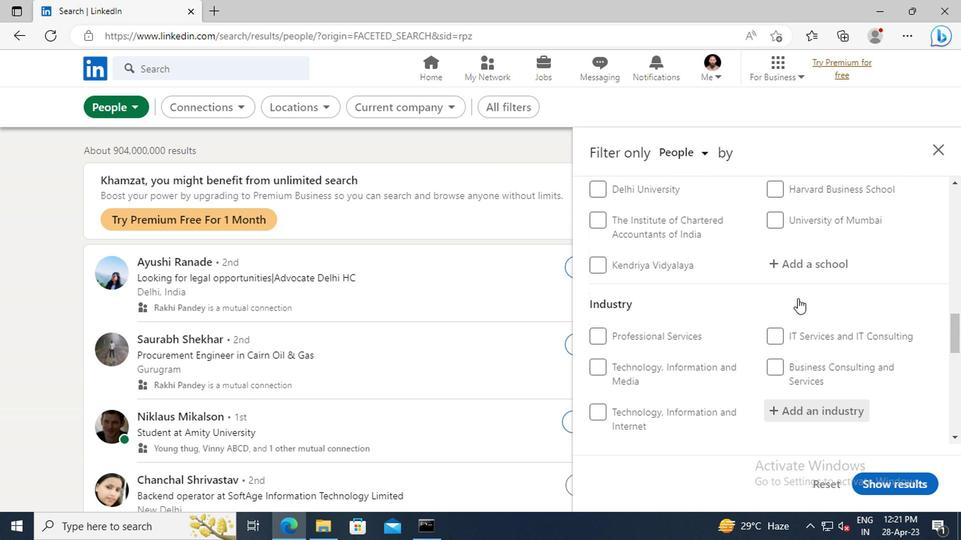 
Action: Mouse scrolled (794, 300) with delta (0, 1)
Screenshot: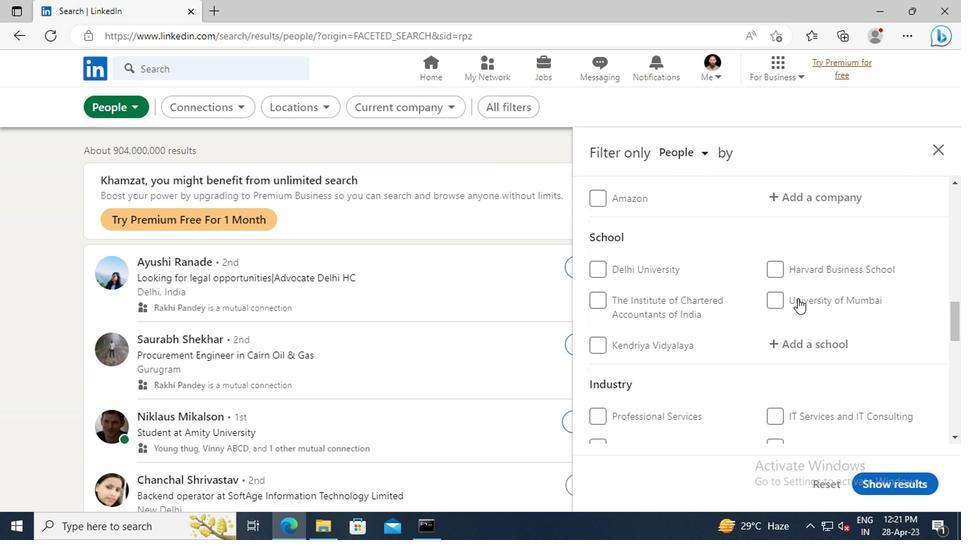 
Action: Mouse scrolled (794, 300) with delta (0, 1)
Screenshot: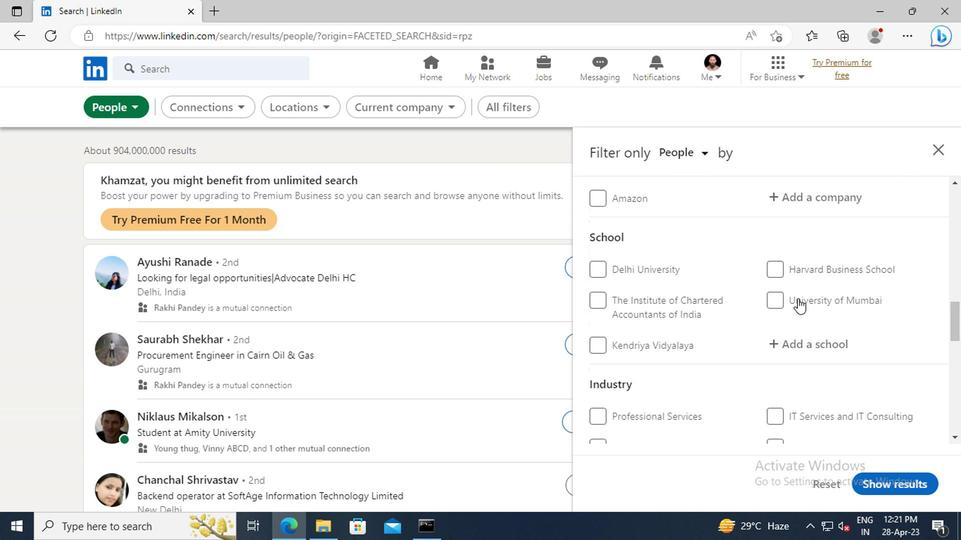 
Action: Mouse scrolled (794, 300) with delta (0, 1)
Screenshot: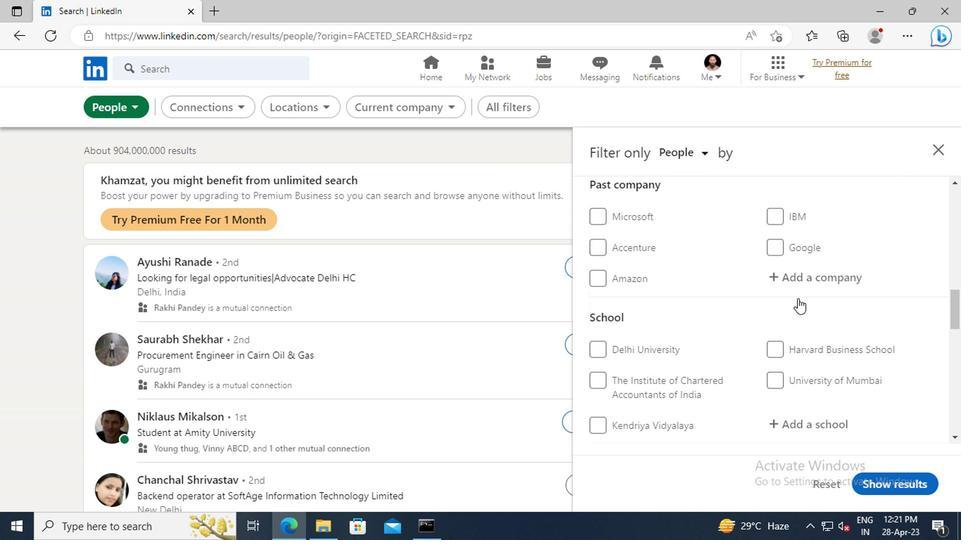 
Action: Mouse scrolled (794, 300) with delta (0, 1)
Screenshot: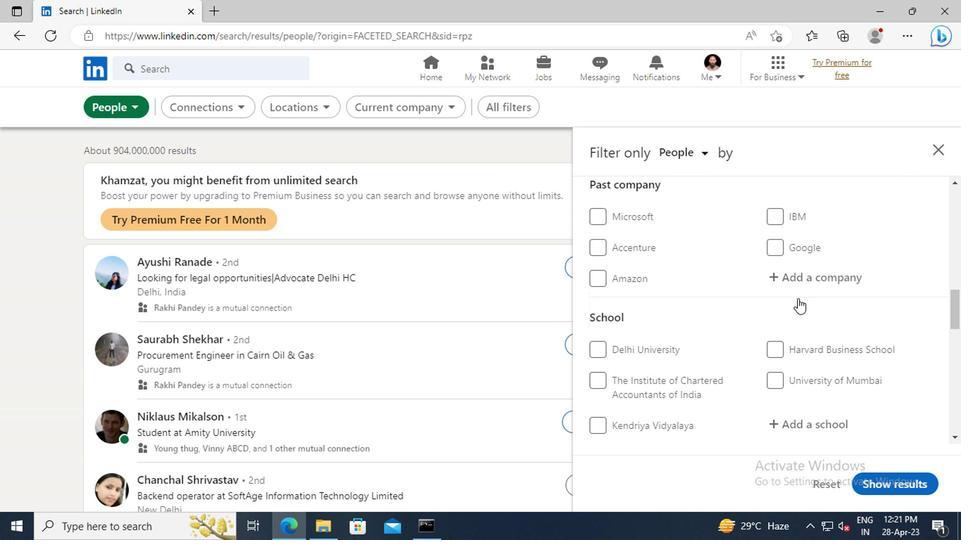 
Action: Mouse scrolled (794, 300) with delta (0, 1)
Screenshot: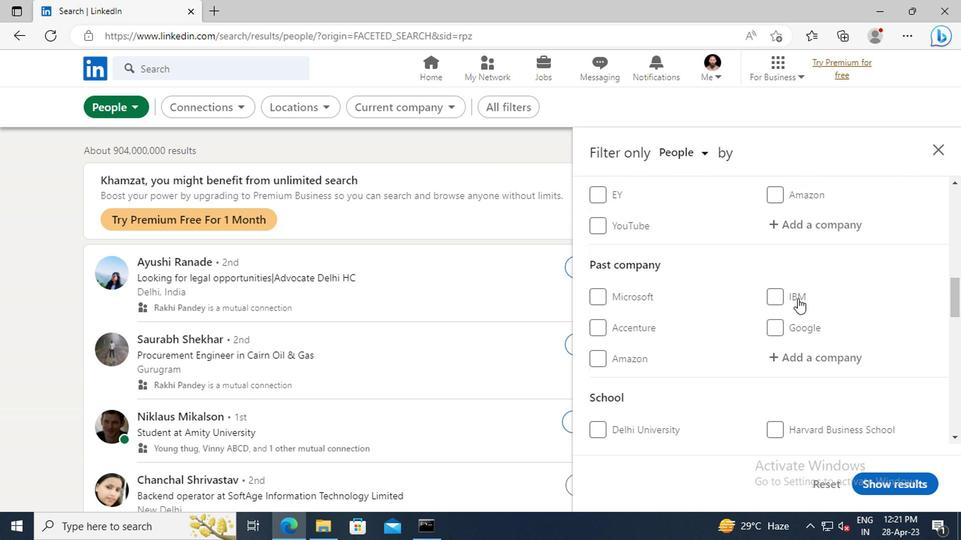 
Action: Mouse scrolled (794, 300) with delta (0, 1)
Screenshot: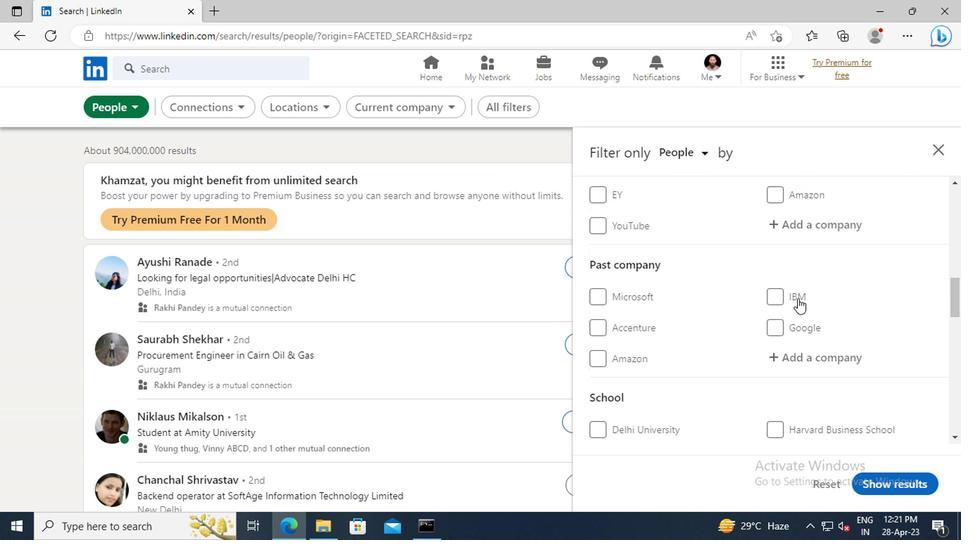 
Action: Mouse moved to (791, 308)
Screenshot: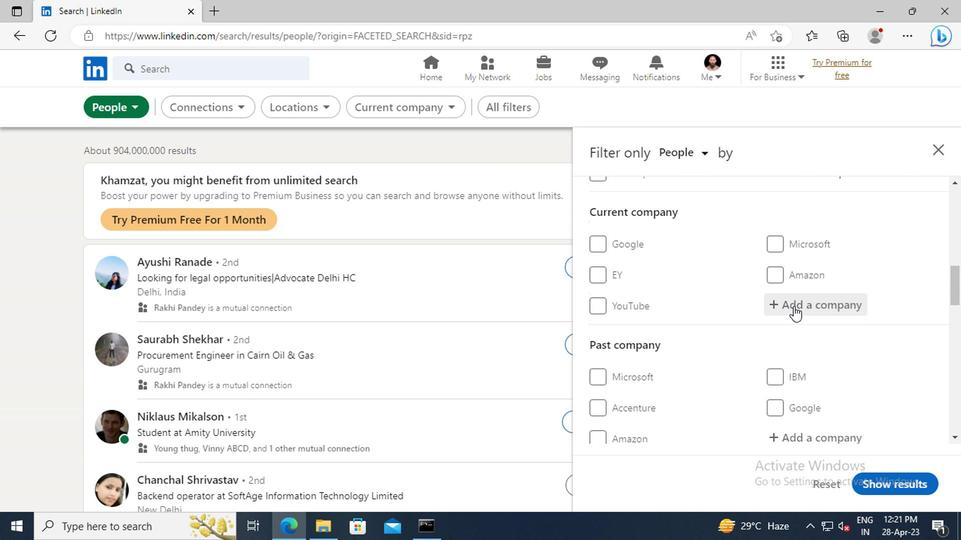 
Action: Mouse pressed left at (791, 308)
Screenshot: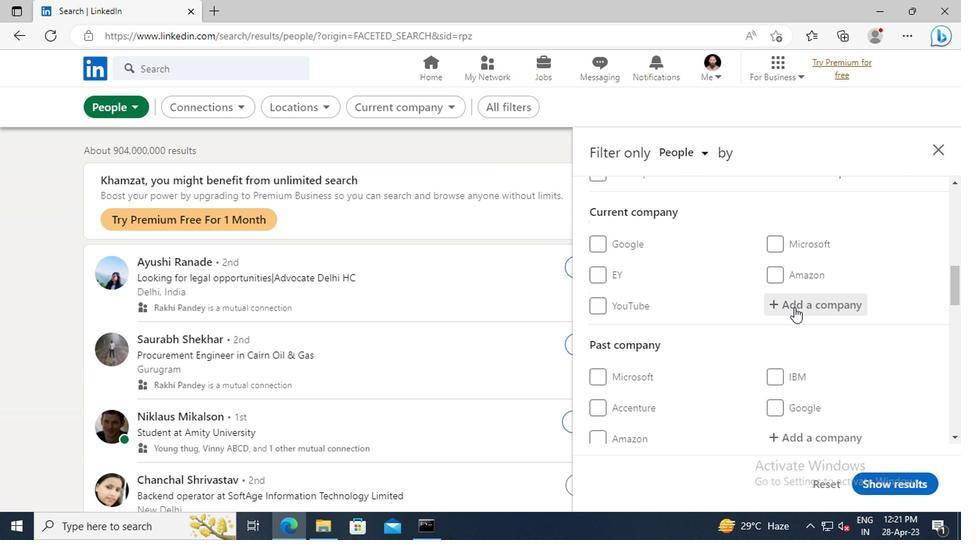 
Action: Key pressed <Key.shift>MEDIA.<Key.shift>MONKS
Screenshot: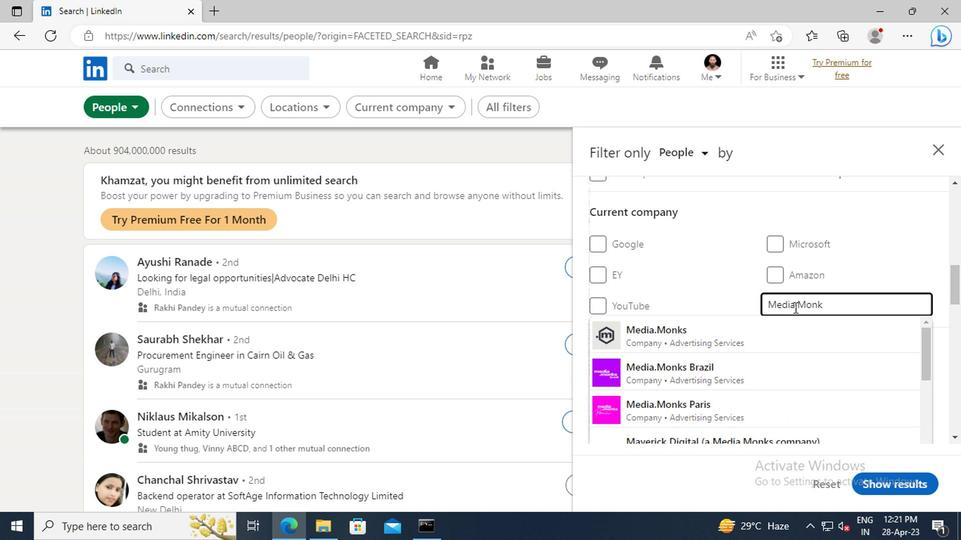 
Action: Mouse moved to (795, 331)
Screenshot: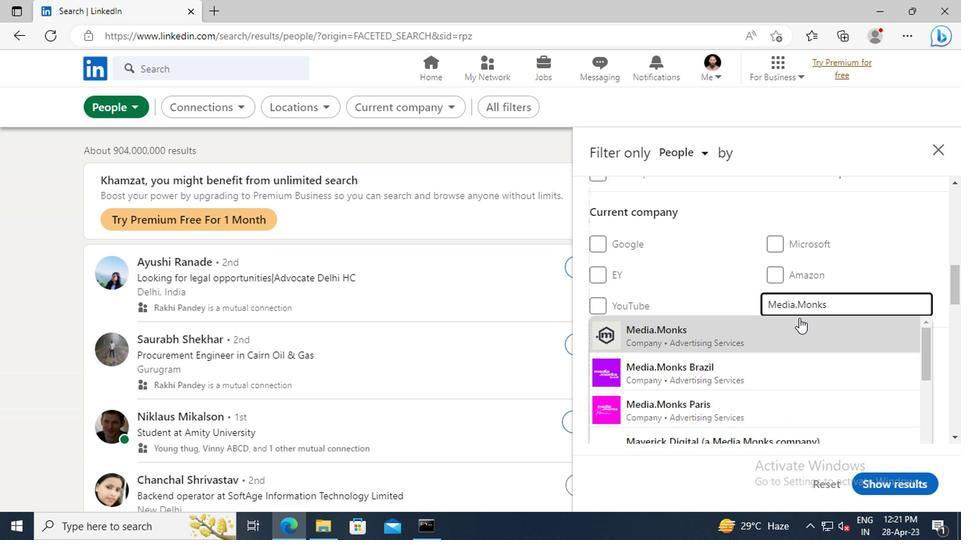 
Action: Mouse pressed left at (795, 331)
Screenshot: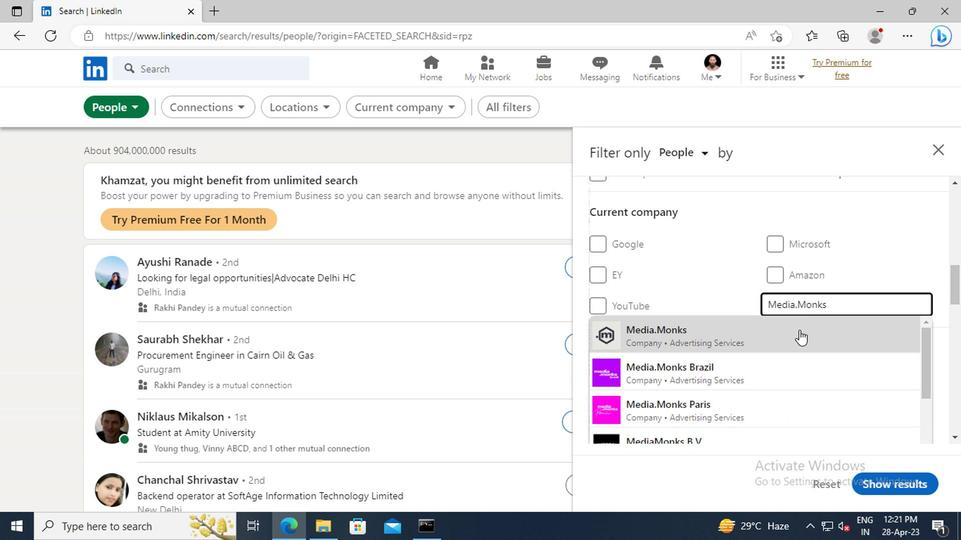 
Action: Mouse moved to (786, 282)
Screenshot: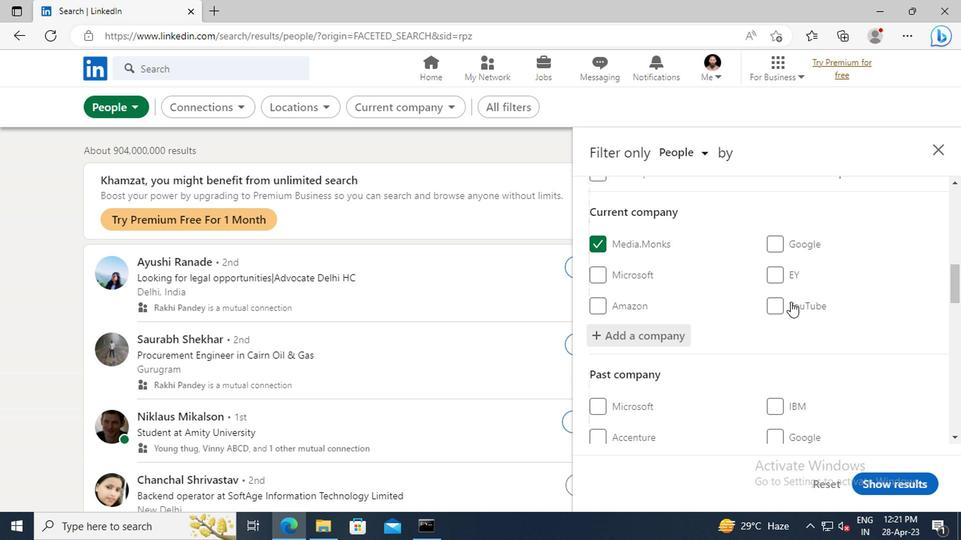 
Action: Mouse scrolled (786, 282) with delta (0, 0)
Screenshot: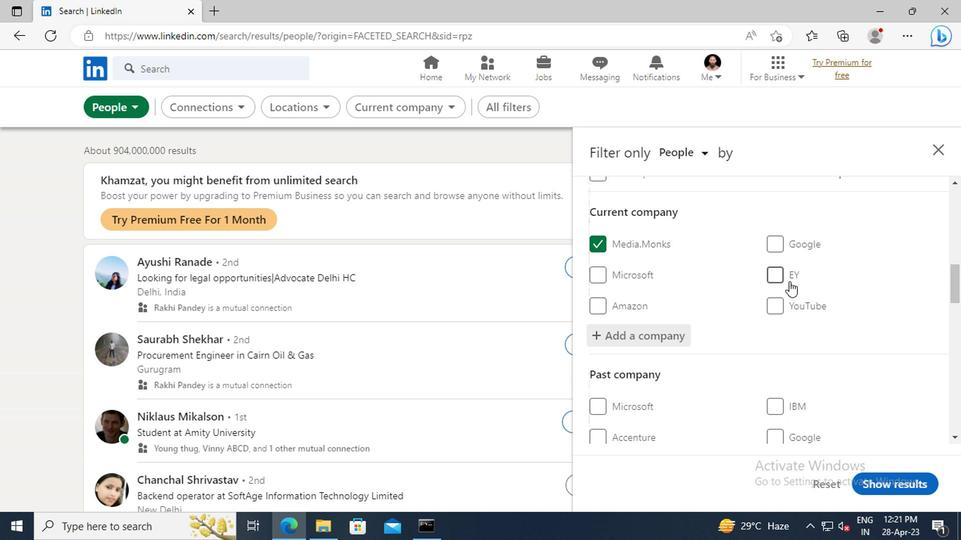 
Action: Mouse scrolled (786, 282) with delta (0, 0)
Screenshot: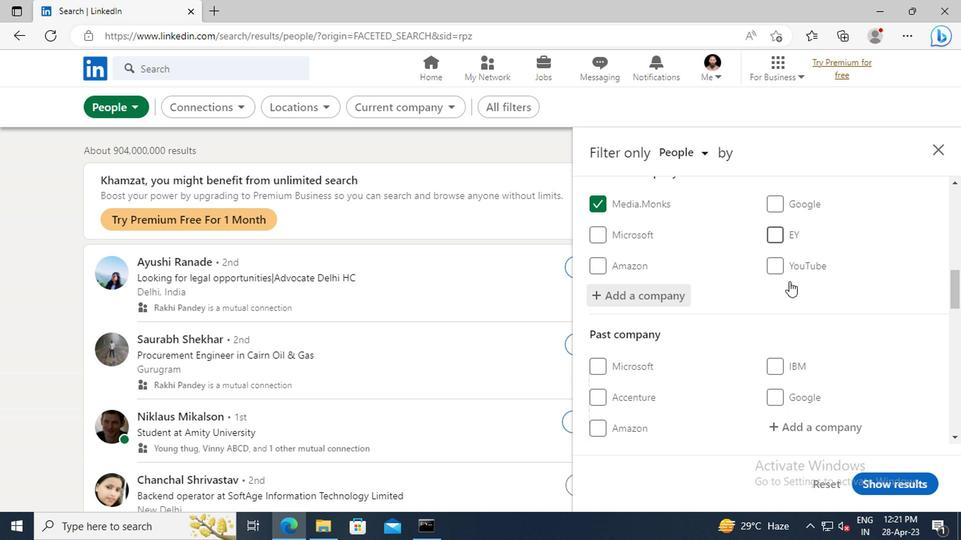 
Action: Mouse scrolled (786, 282) with delta (0, 0)
Screenshot: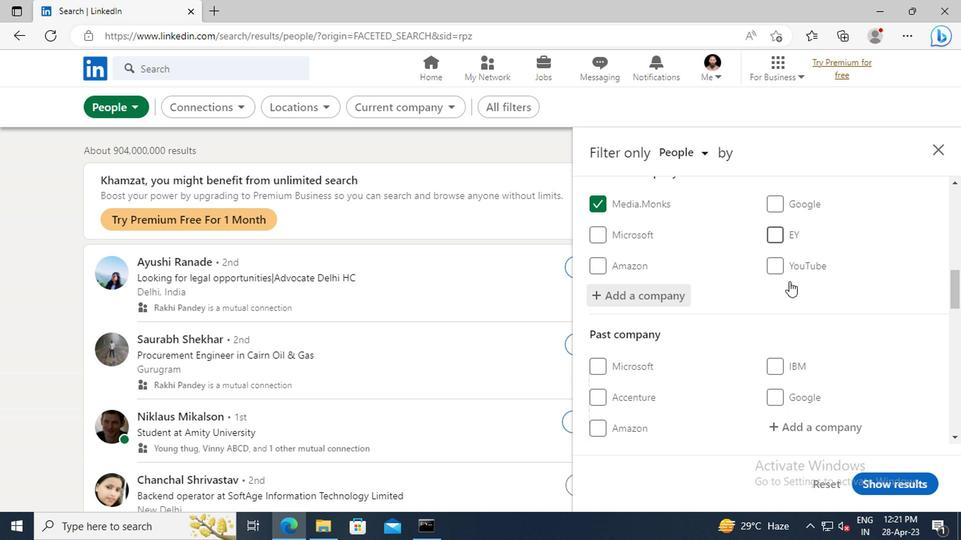 
Action: Mouse scrolled (786, 282) with delta (0, 0)
Screenshot: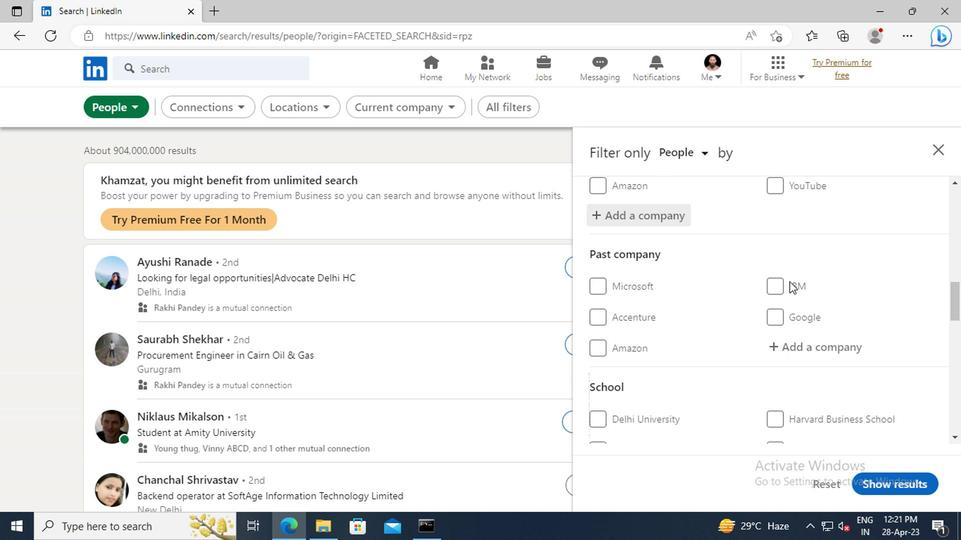 
Action: Mouse scrolled (786, 282) with delta (0, 0)
Screenshot: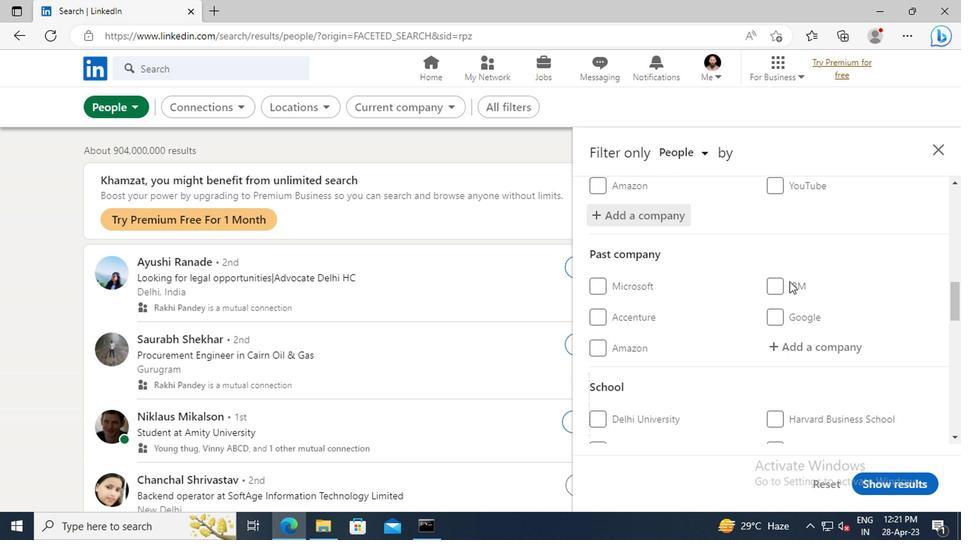 
Action: Mouse scrolled (786, 282) with delta (0, 0)
Screenshot: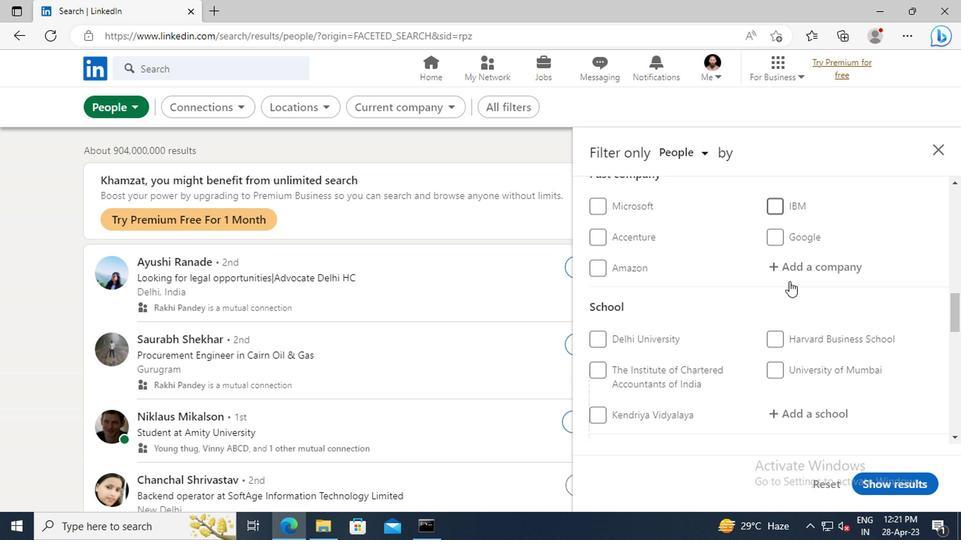 
Action: Mouse scrolled (786, 282) with delta (0, 0)
Screenshot: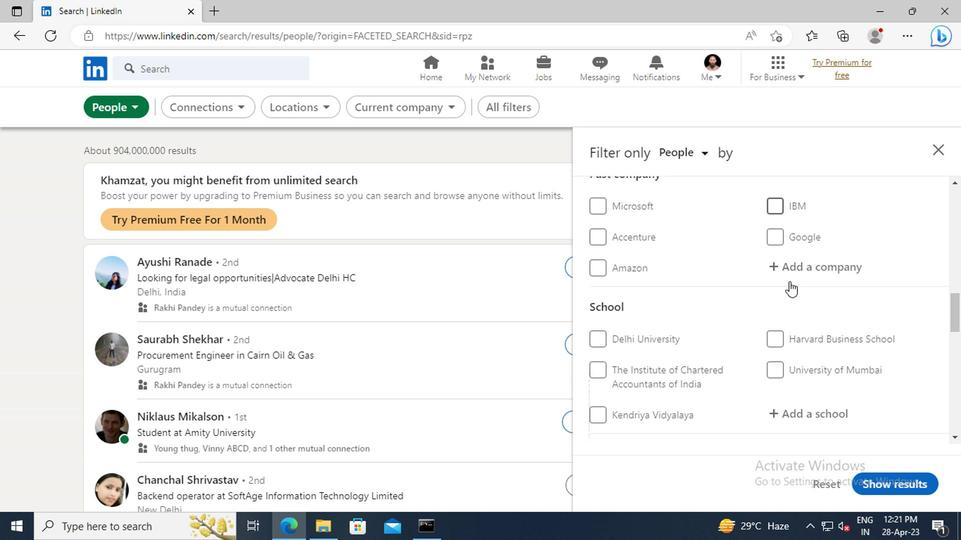
Action: Mouse moved to (793, 332)
Screenshot: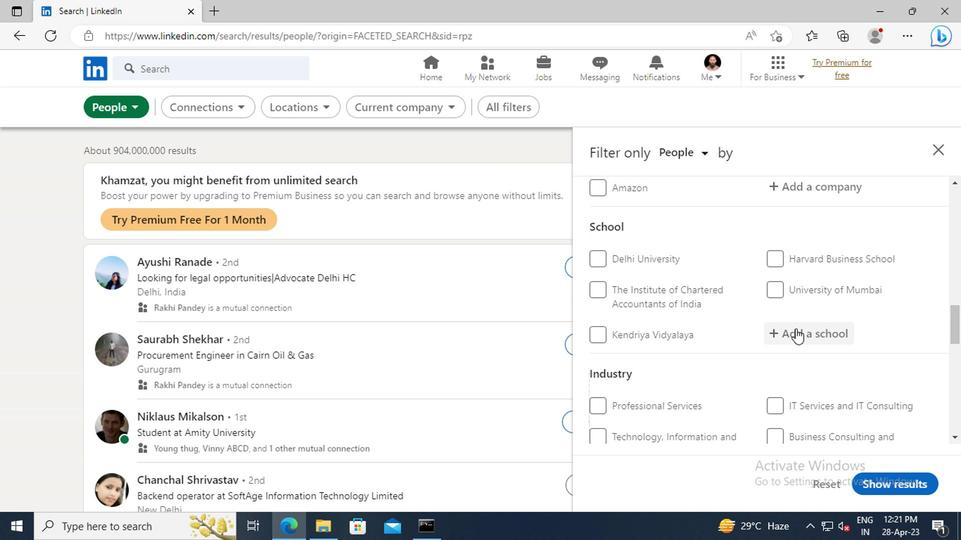 
Action: Mouse pressed left at (793, 332)
Screenshot: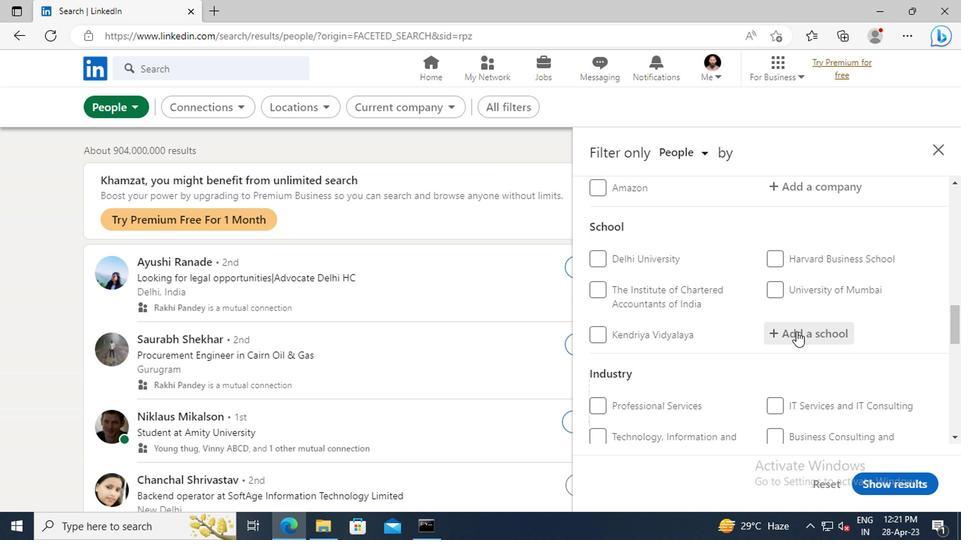 
Action: Key pressed <Key.shift>PEOPLE'S<Key.space><Key.shift>UN
Screenshot: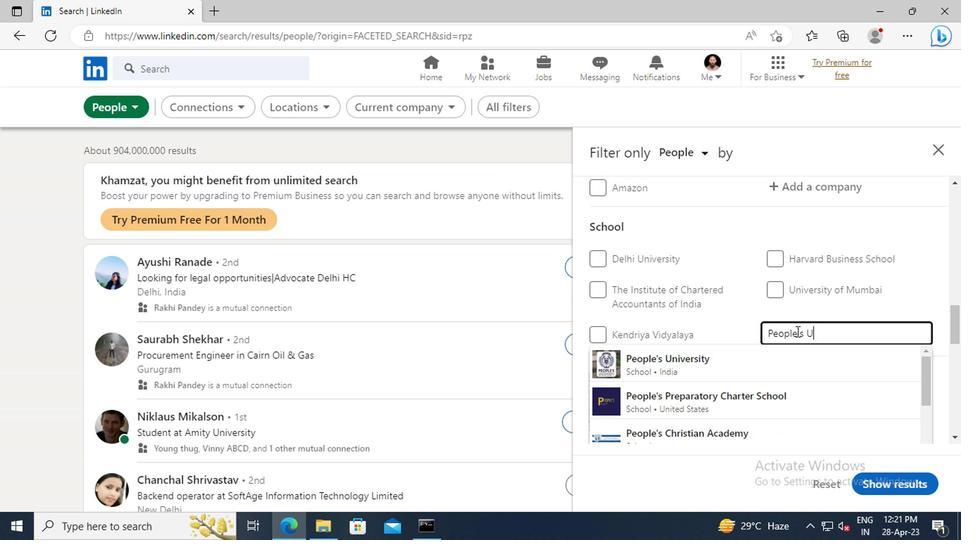 
Action: Mouse moved to (791, 355)
Screenshot: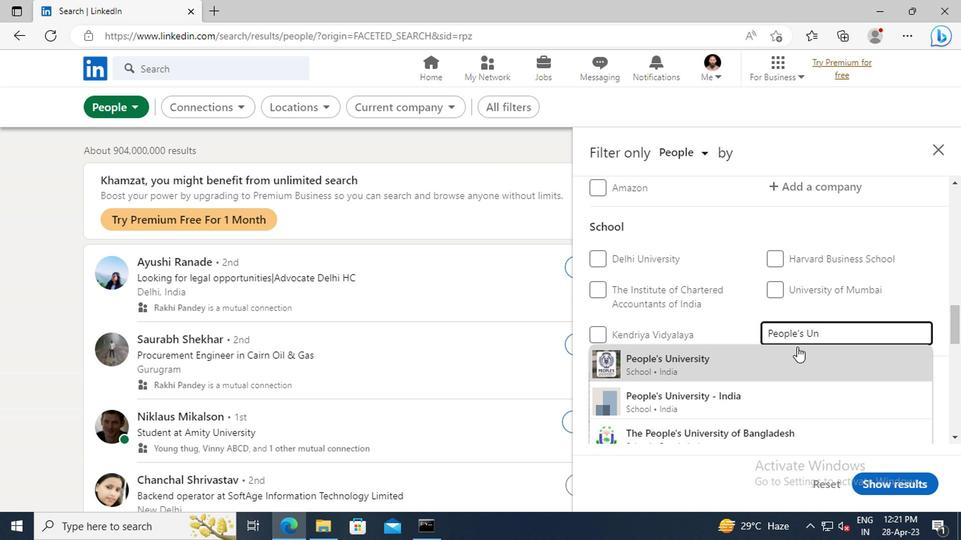 
Action: Mouse pressed left at (791, 355)
Screenshot: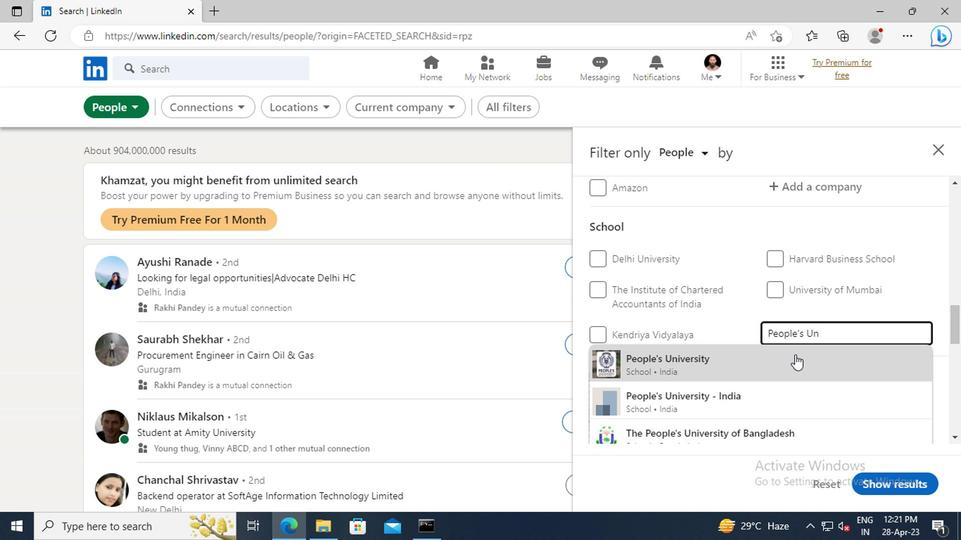 
Action: Mouse moved to (787, 296)
Screenshot: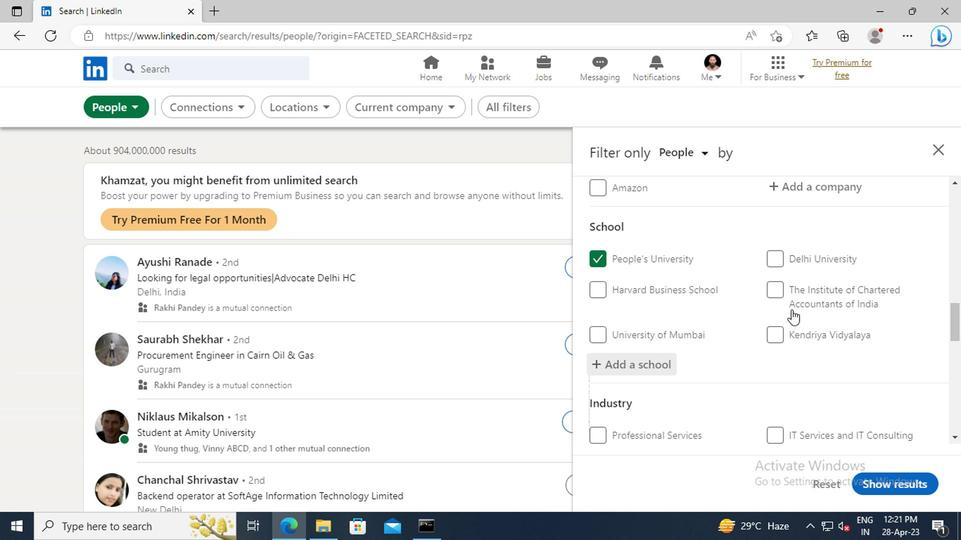 
Action: Mouse scrolled (787, 295) with delta (0, 0)
Screenshot: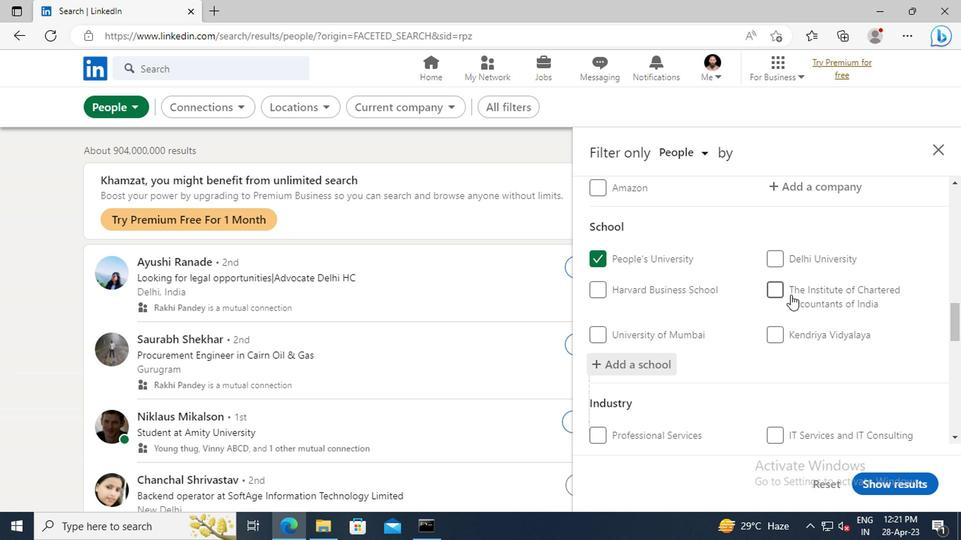 
Action: Mouse scrolled (787, 295) with delta (0, 0)
Screenshot: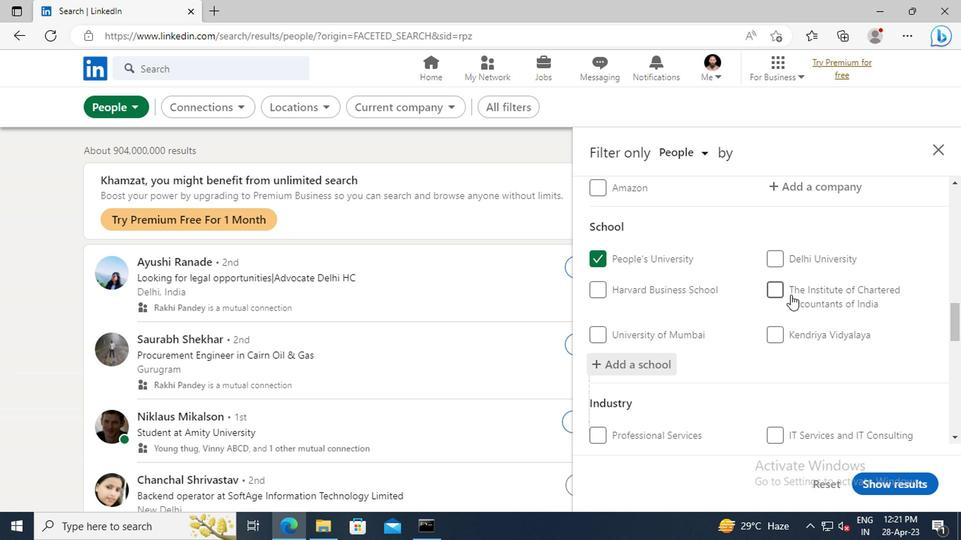 
Action: Mouse scrolled (787, 295) with delta (0, 0)
Screenshot: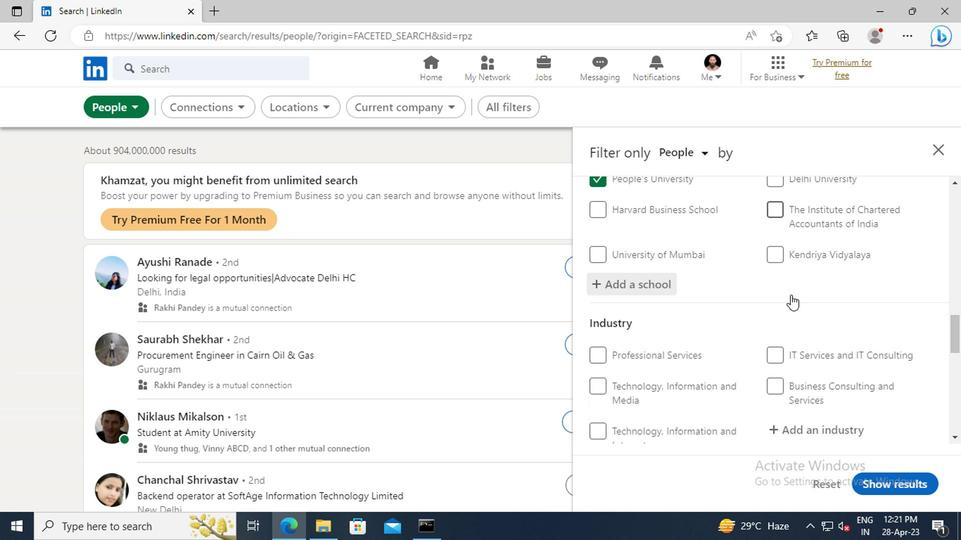 
Action: Mouse scrolled (787, 295) with delta (0, 0)
Screenshot: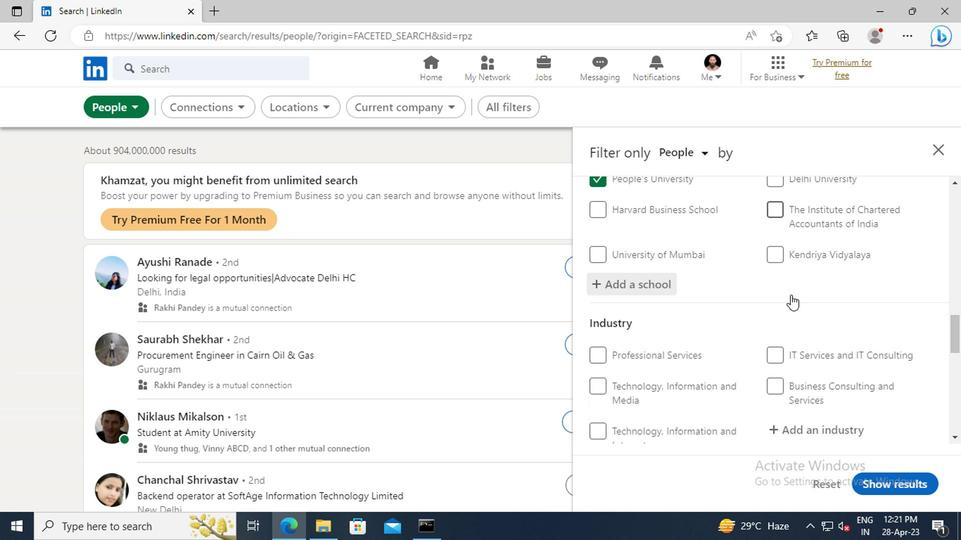
Action: Mouse scrolled (787, 295) with delta (0, 0)
Screenshot: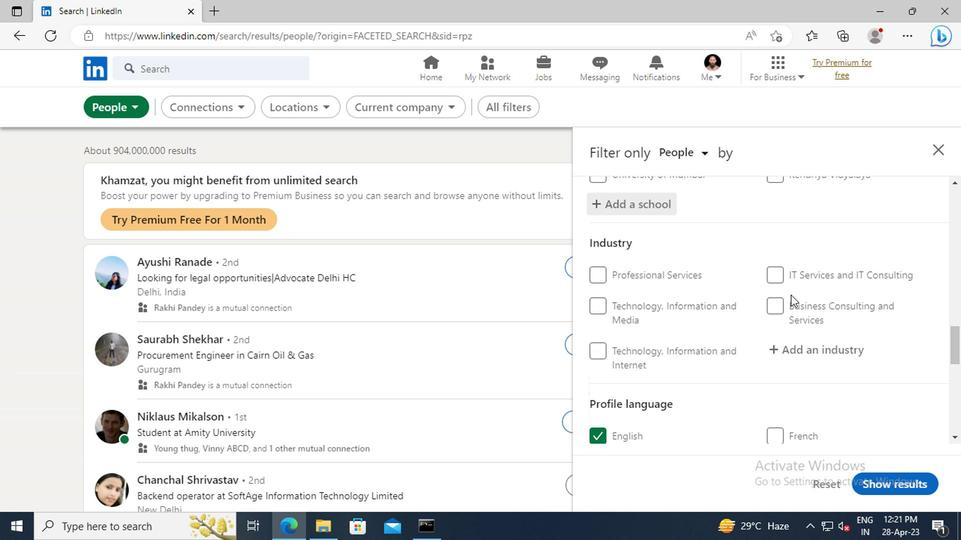 
Action: Mouse moved to (795, 308)
Screenshot: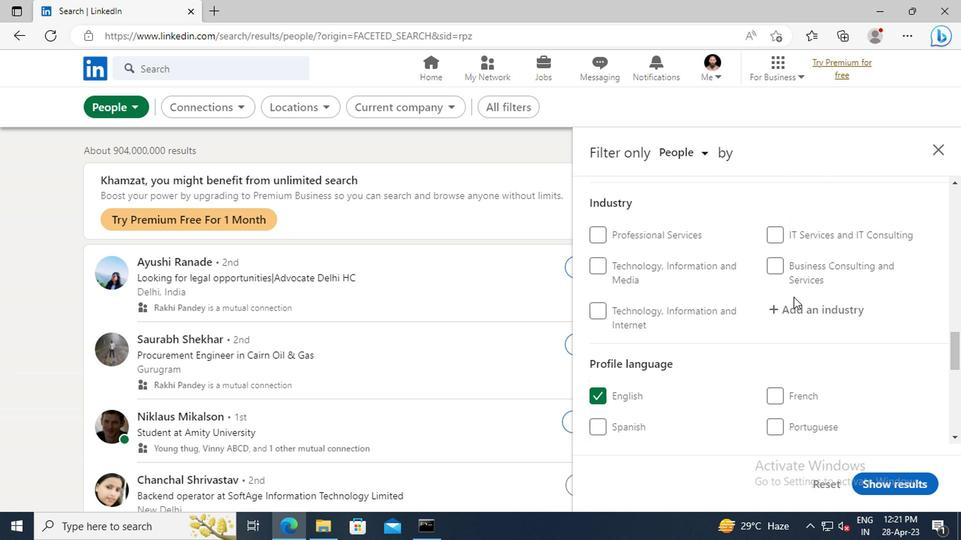 
Action: Mouse pressed left at (795, 308)
Screenshot: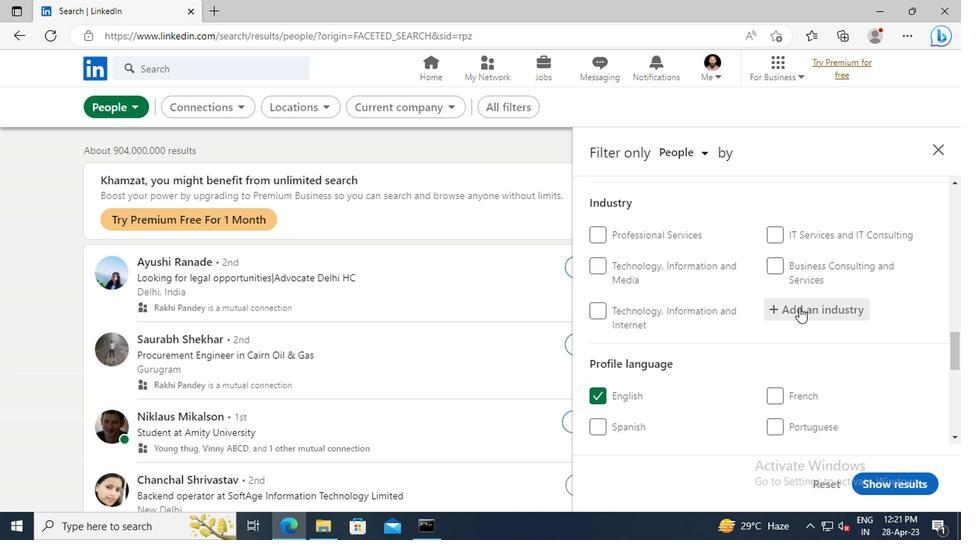 
Action: Key pressed <Key.shift>PACKAGING
Screenshot: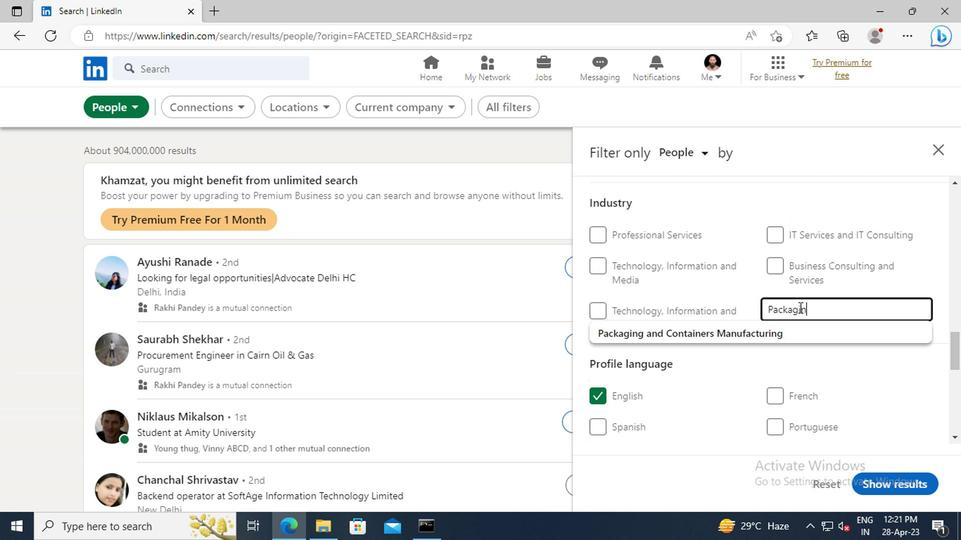 
Action: Mouse moved to (791, 330)
Screenshot: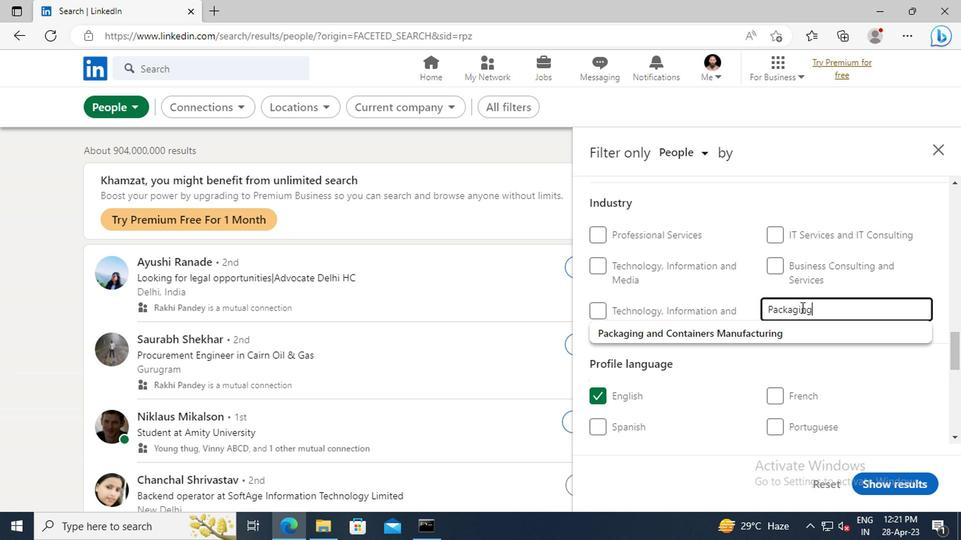 
Action: Mouse pressed left at (791, 330)
Screenshot: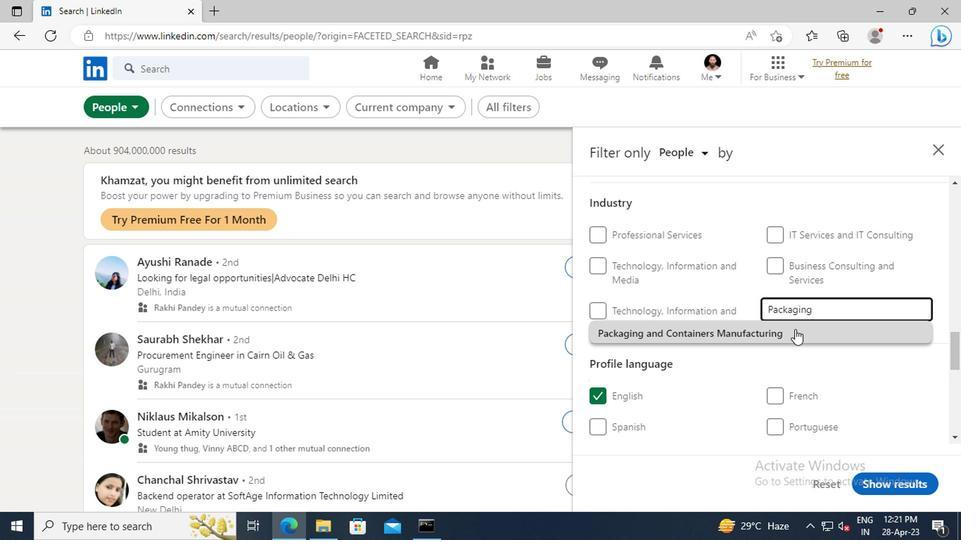 
Action: Mouse moved to (774, 303)
Screenshot: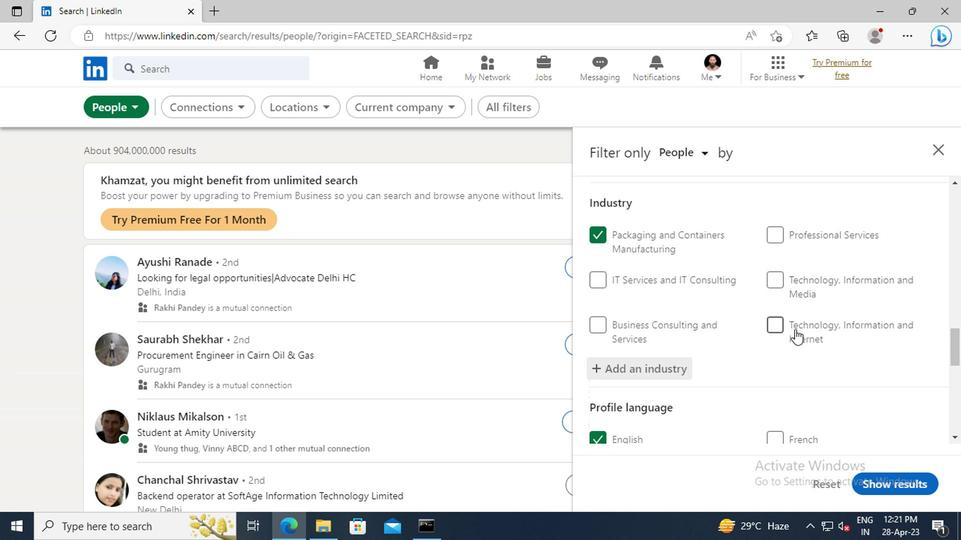 
Action: Mouse scrolled (774, 302) with delta (0, 0)
Screenshot: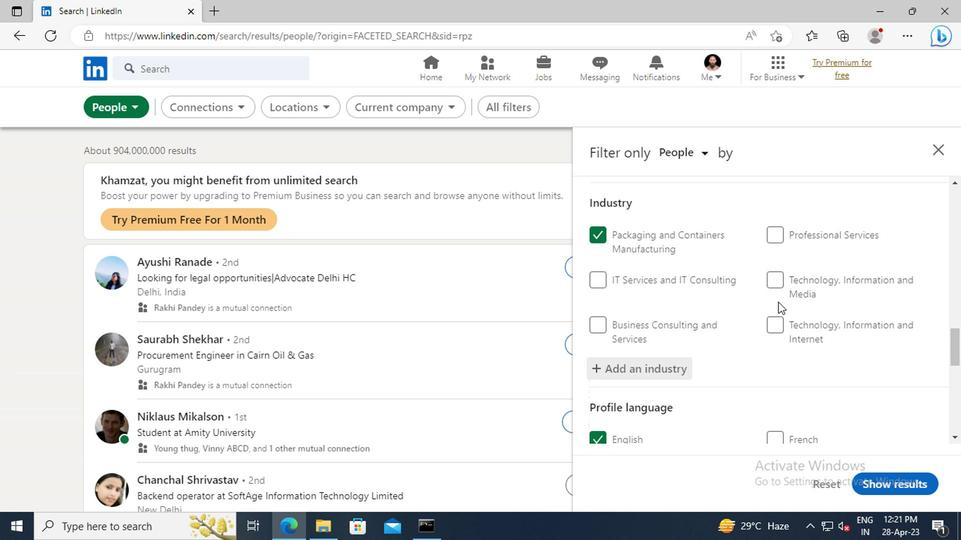 
Action: Mouse scrolled (774, 302) with delta (0, 0)
Screenshot: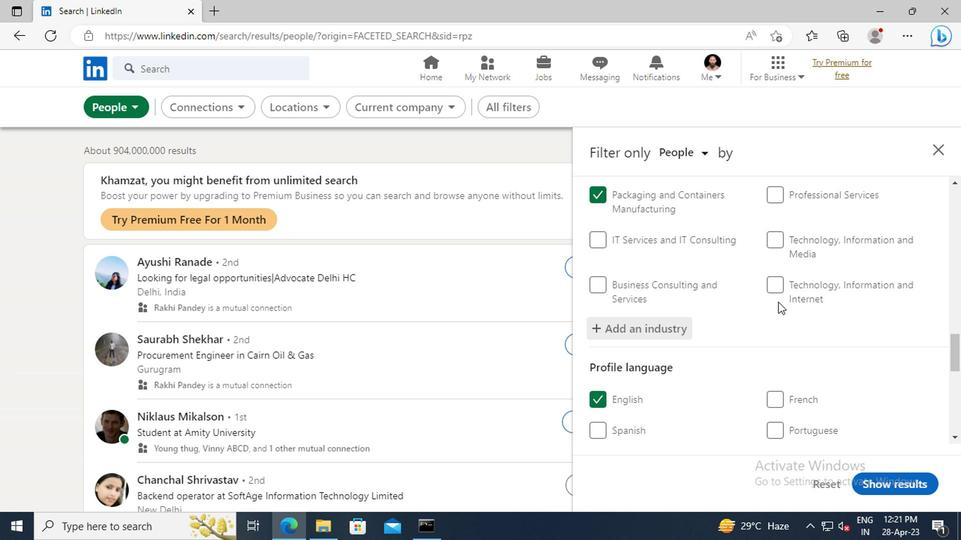 
Action: Mouse scrolled (774, 302) with delta (0, 0)
Screenshot: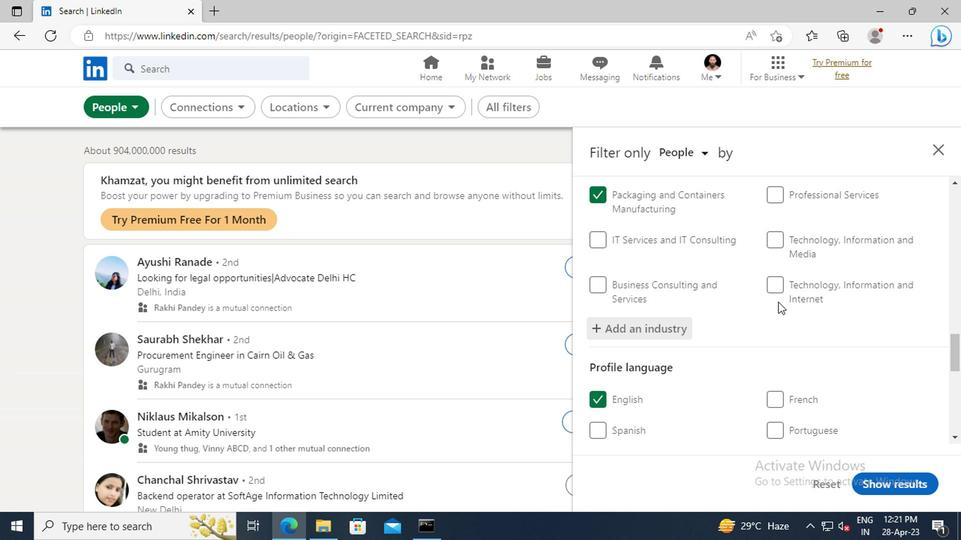 
Action: Mouse scrolled (774, 302) with delta (0, 0)
Screenshot: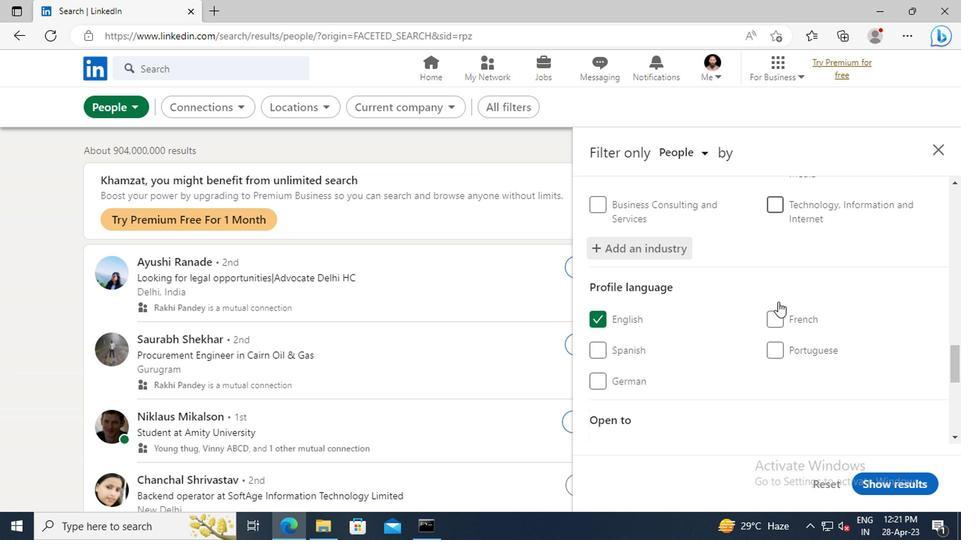 
Action: Mouse scrolled (774, 302) with delta (0, 0)
Screenshot: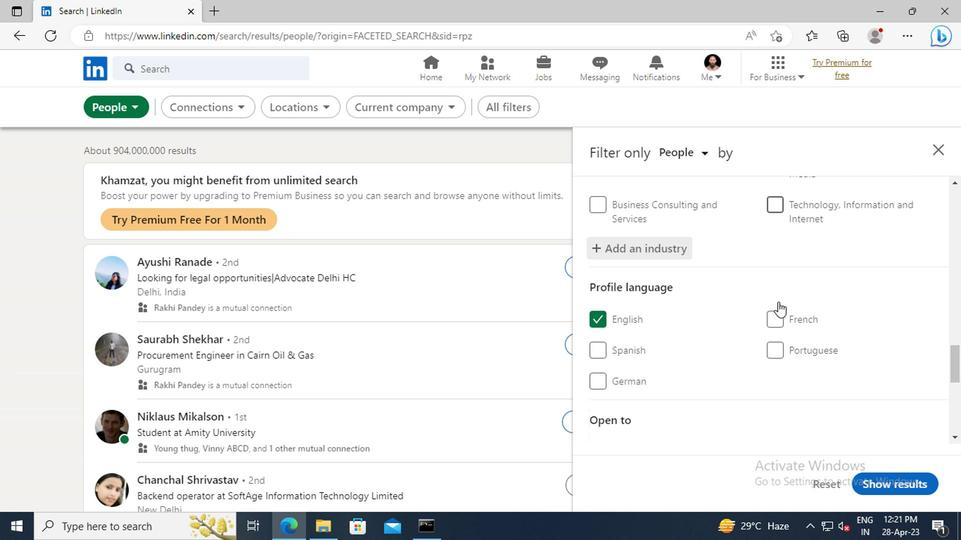 
Action: Mouse moved to (774, 302)
Screenshot: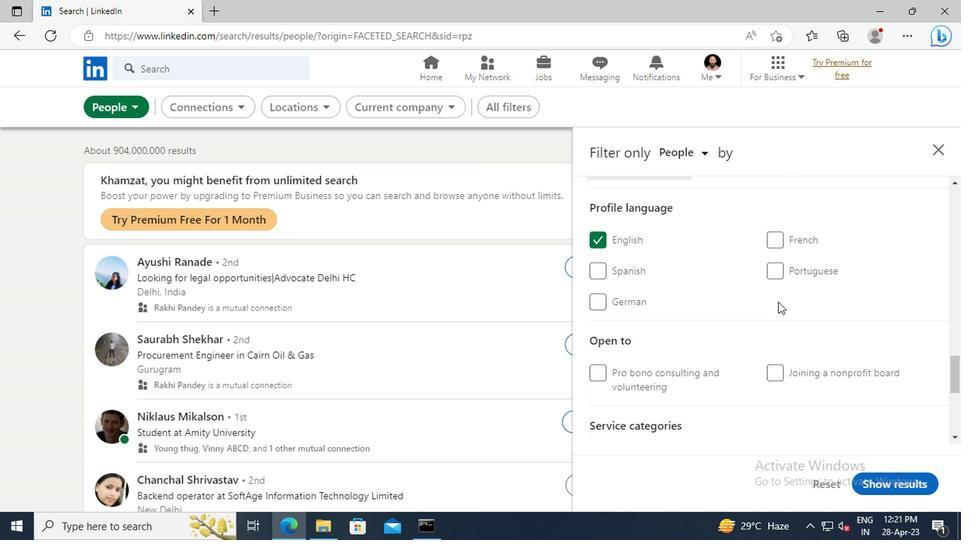 
Action: Mouse scrolled (774, 301) with delta (0, -1)
Screenshot: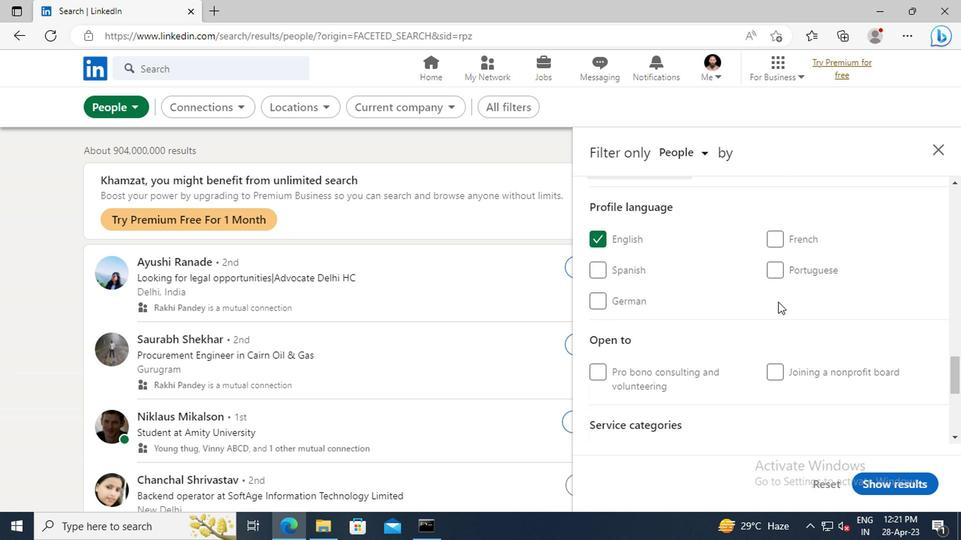 
Action: Mouse scrolled (774, 301) with delta (0, -1)
Screenshot: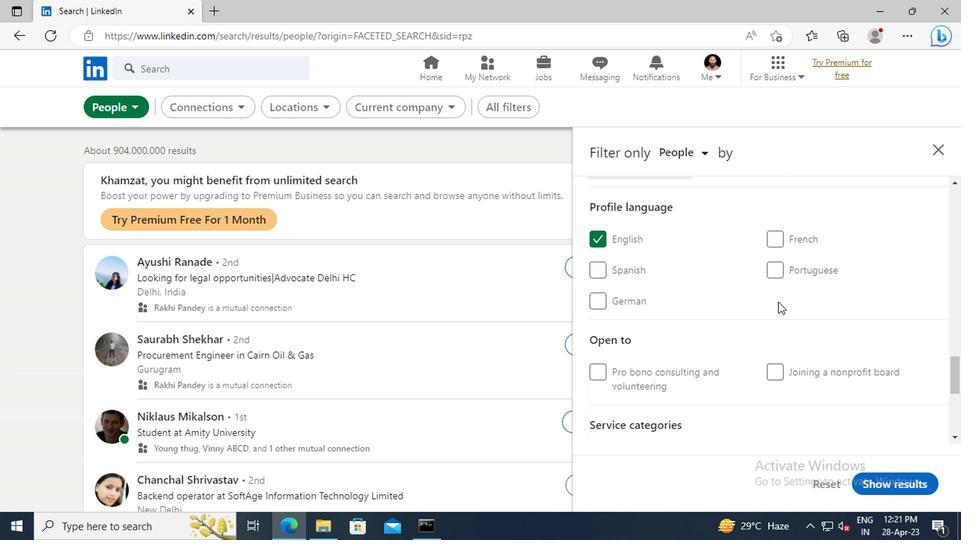 
Action: Mouse scrolled (774, 301) with delta (0, -1)
Screenshot: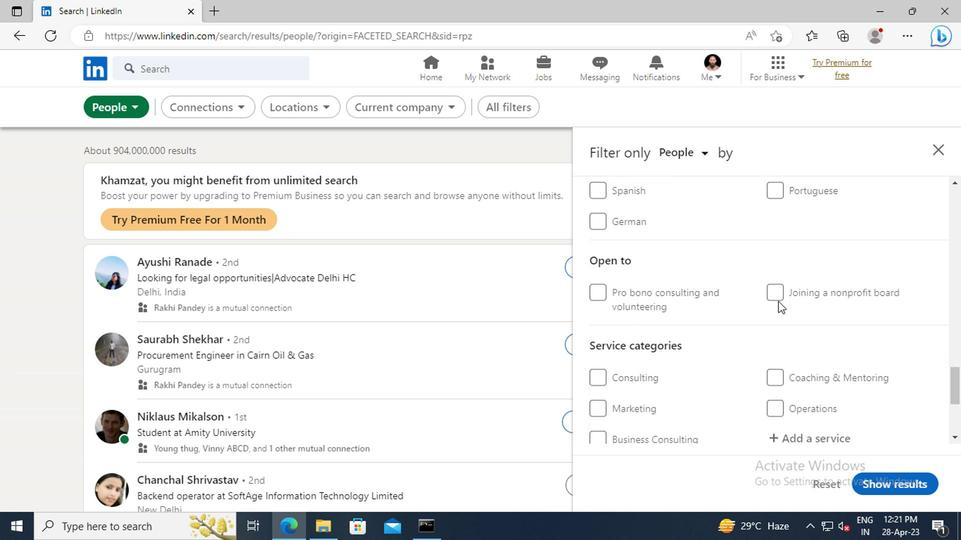 
Action: Mouse scrolled (774, 301) with delta (0, -1)
Screenshot: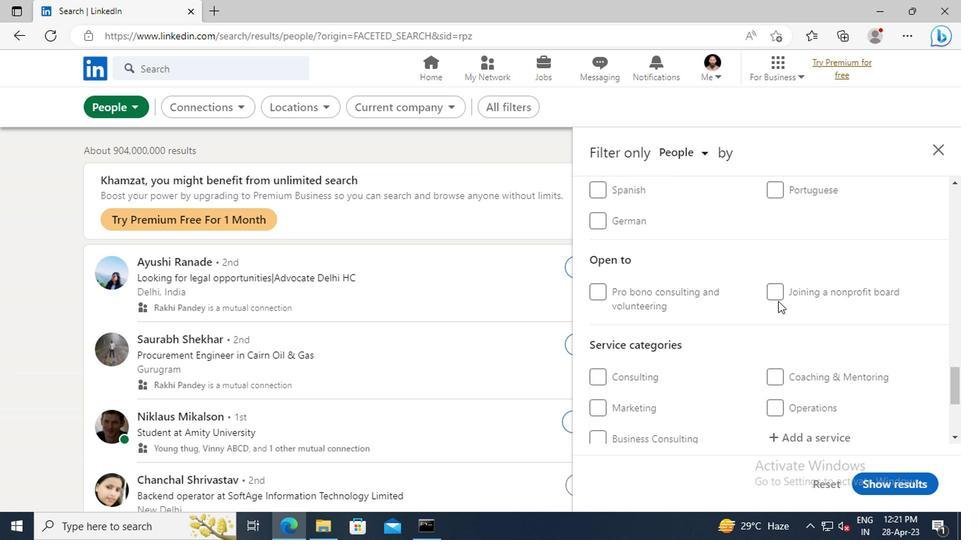 
Action: Mouse scrolled (774, 301) with delta (0, -1)
Screenshot: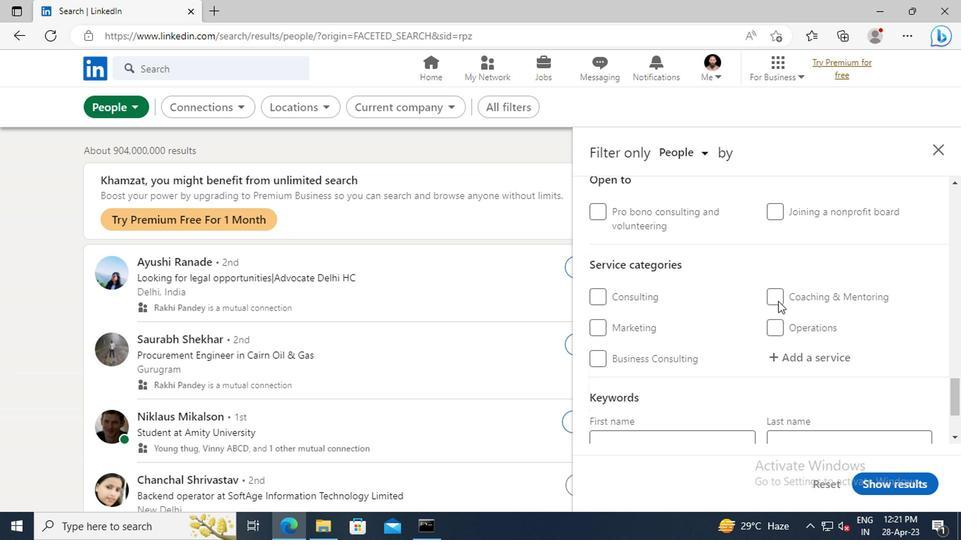 
Action: Mouse scrolled (774, 301) with delta (0, -1)
Screenshot: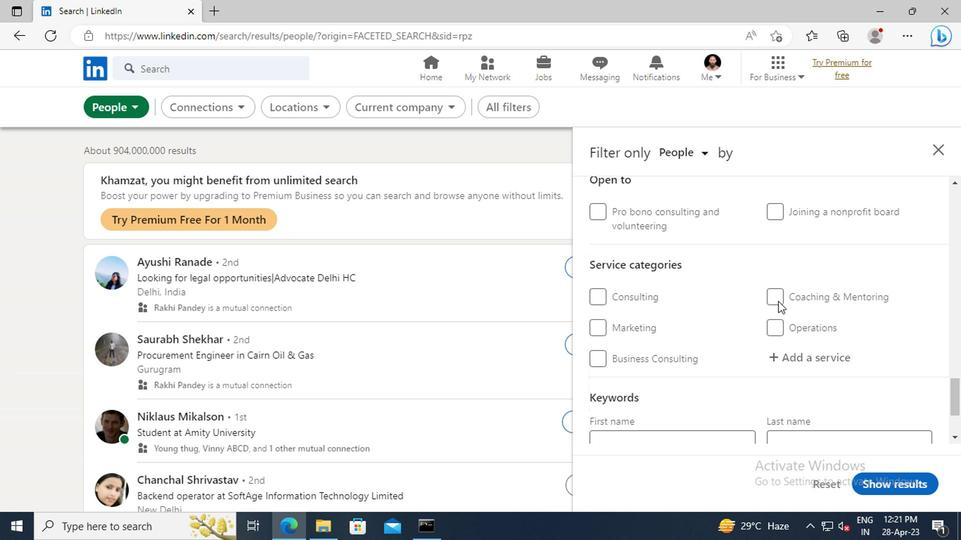 
Action: Mouse moved to (786, 284)
Screenshot: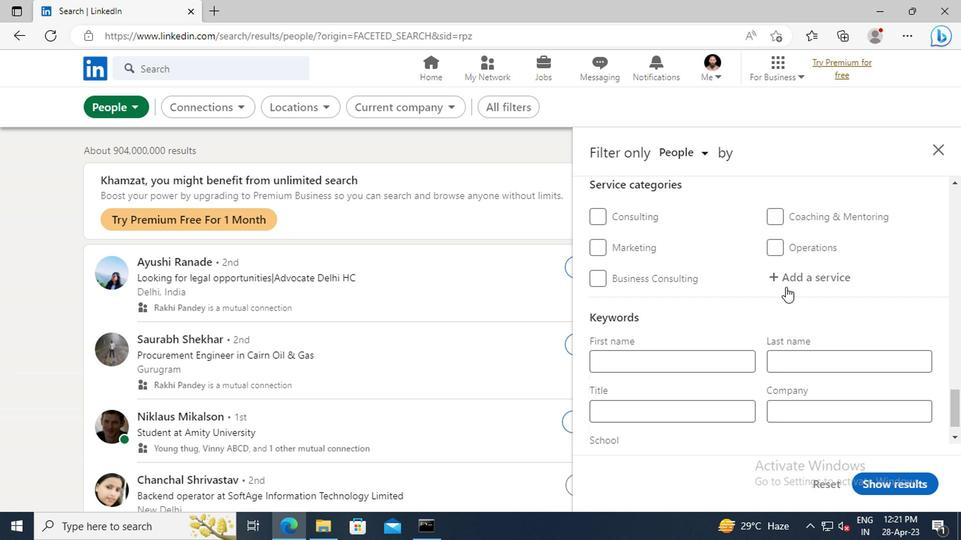 
Action: Mouse pressed left at (786, 284)
Screenshot: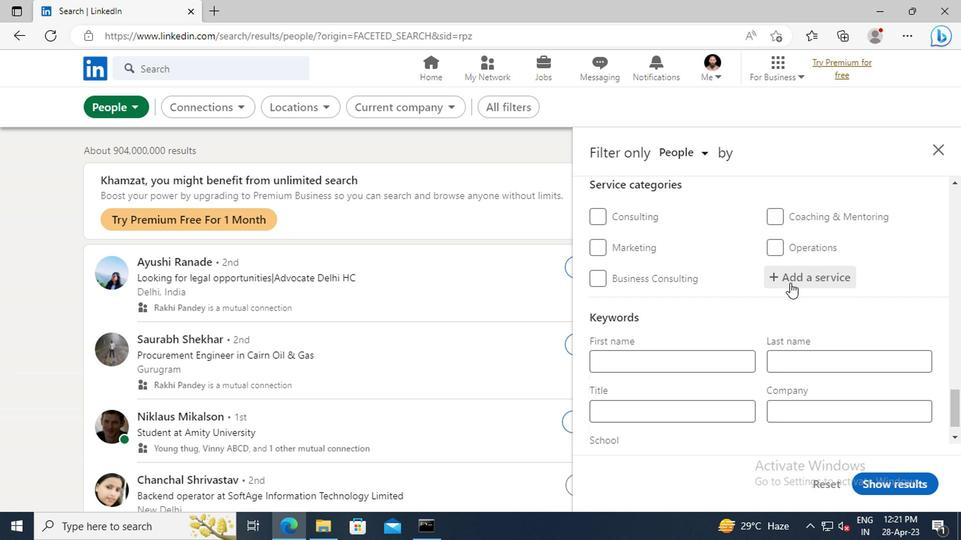 
Action: Key pressed <Key.shift>WEDDING<Key.space><Key.shift>PHO
Screenshot: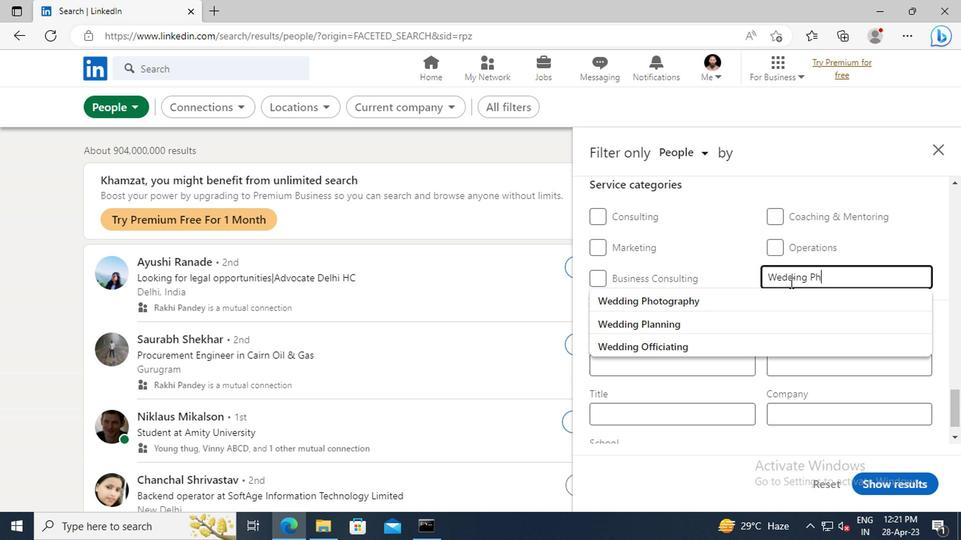 
Action: Mouse moved to (786, 296)
Screenshot: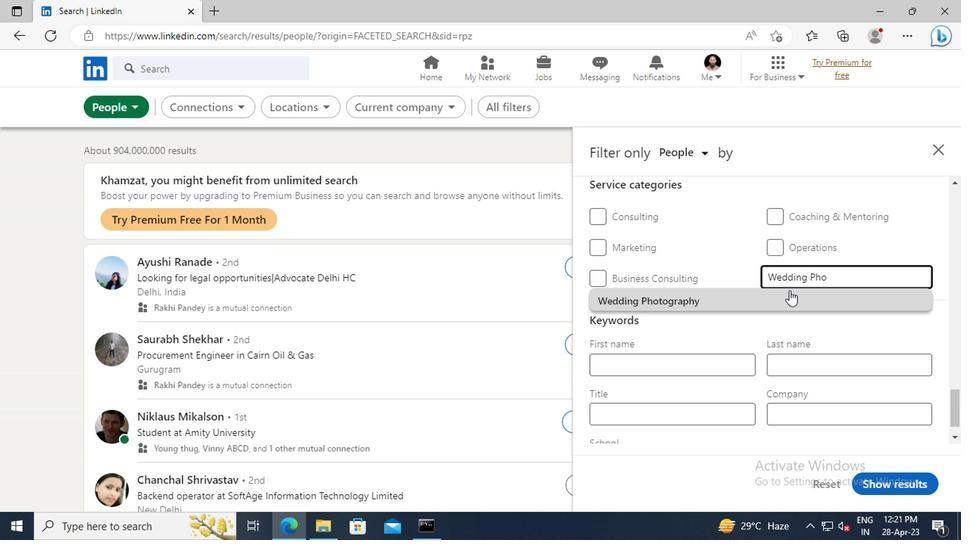 
Action: Mouse pressed left at (786, 296)
Screenshot: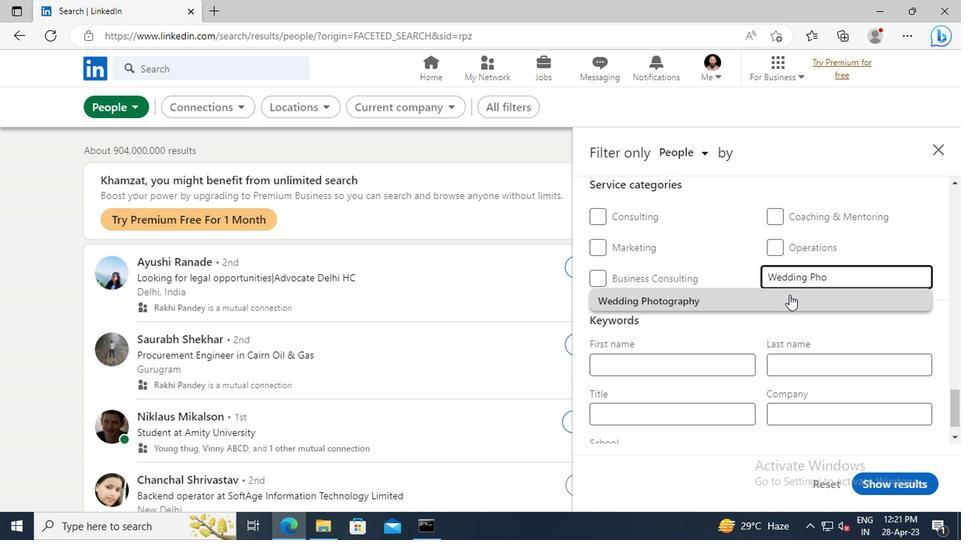 
Action: Mouse moved to (740, 282)
Screenshot: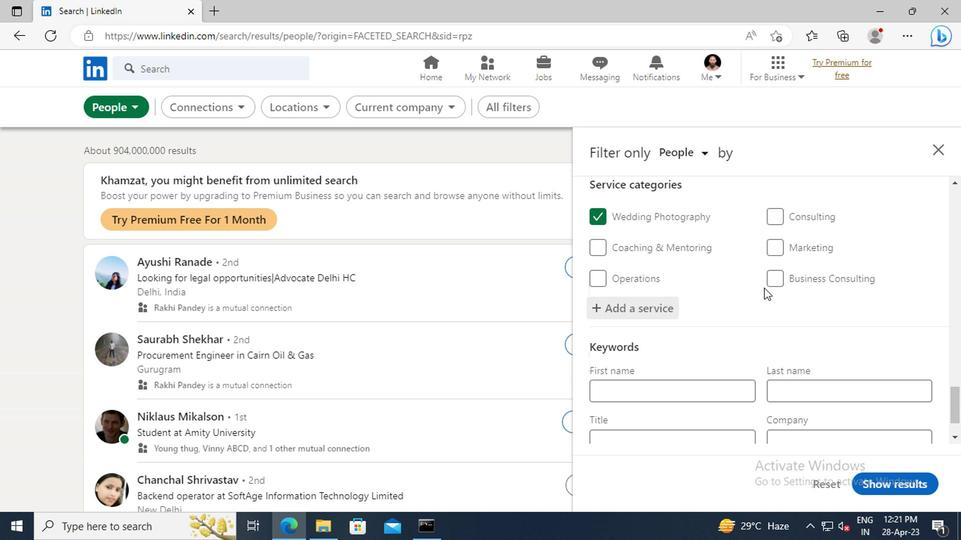 
Action: Mouse scrolled (740, 281) with delta (0, 0)
Screenshot: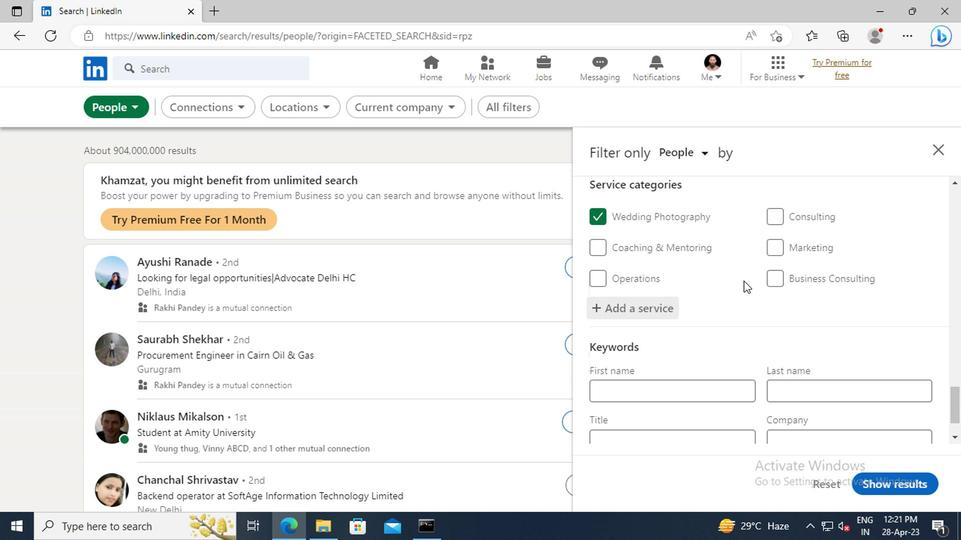 
Action: Mouse scrolled (740, 281) with delta (0, 0)
Screenshot: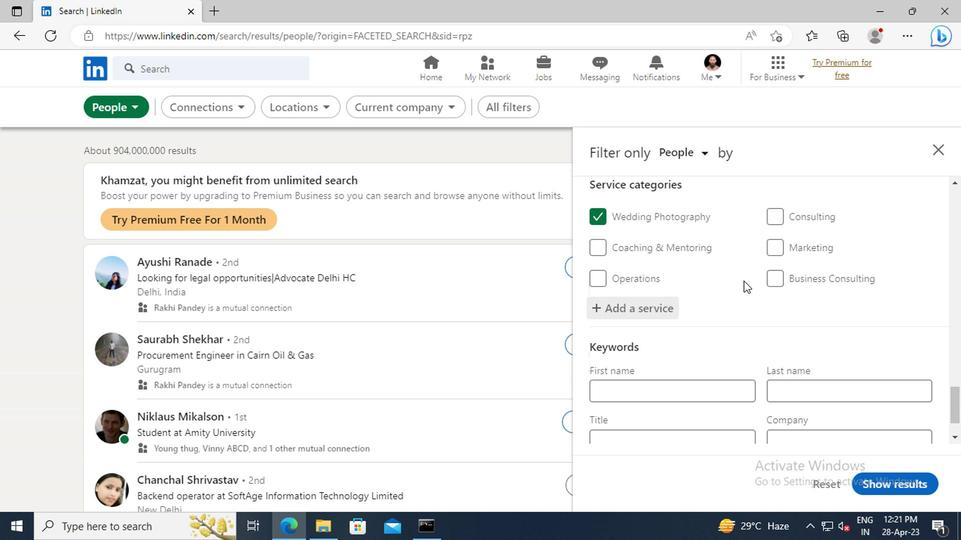 
Action: Mouse scrolled (740, 281) with delta (0, 0)
Screenshot: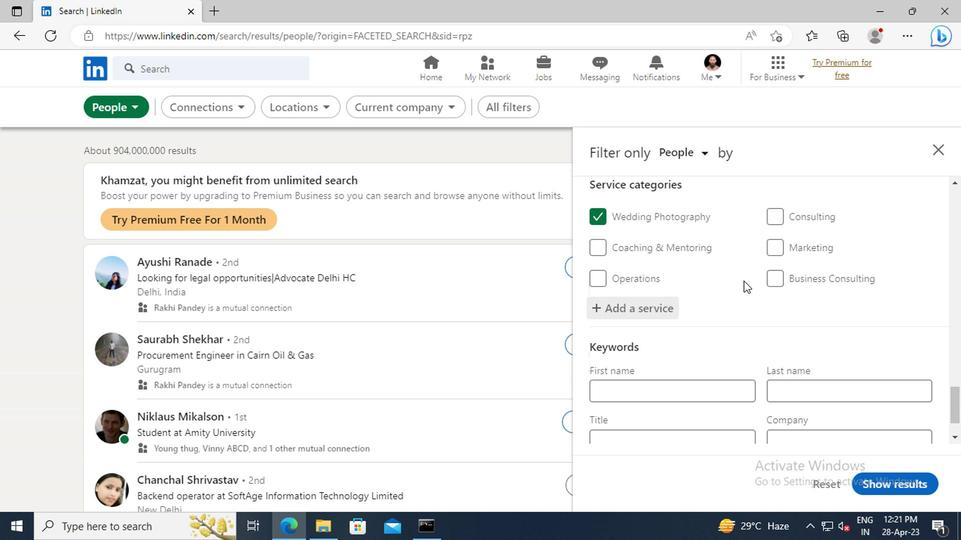 
Action: Mouse moved to (629, 382)
Screenshot: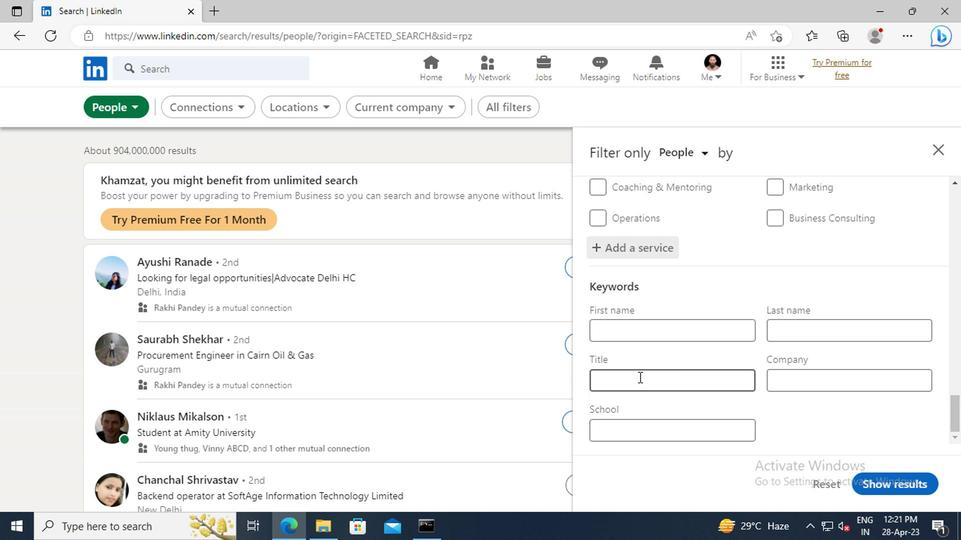 
Action: Mouse pressed left at (629, 382)
Screenshot: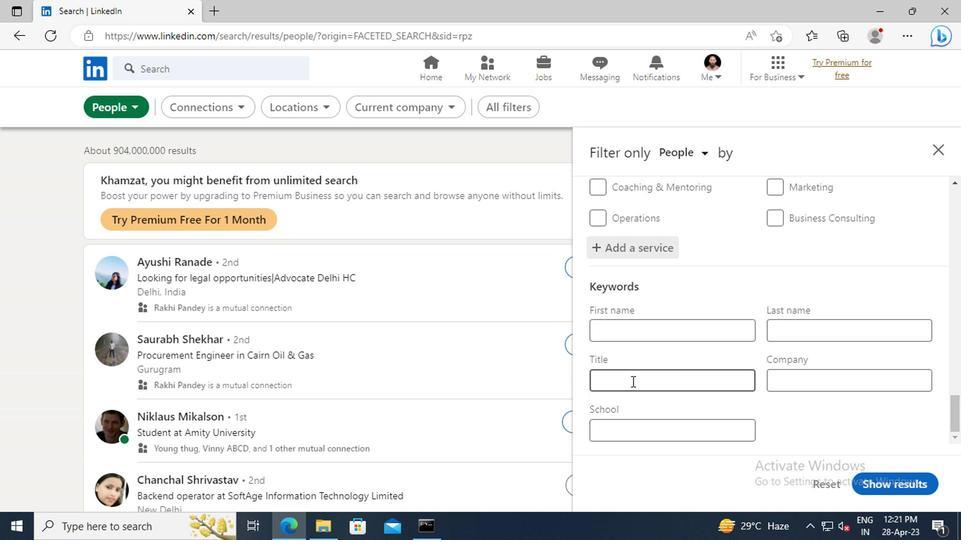 
Action: Key pressed <Key.shift>MANAGING<Key.space><Key.shift>PARTNER<Key.enter>
Screenshot: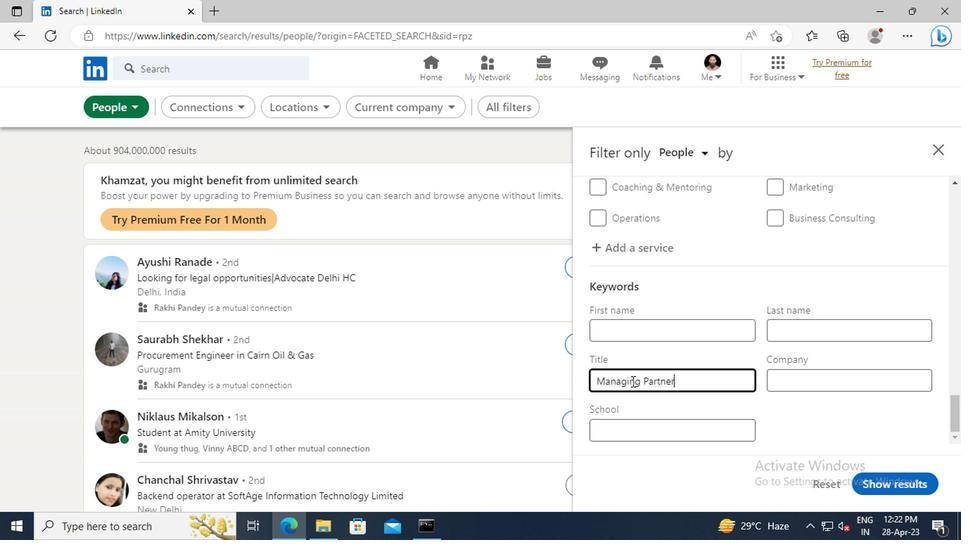 
Action: Mouse moved to (870, 482)
Screenshot: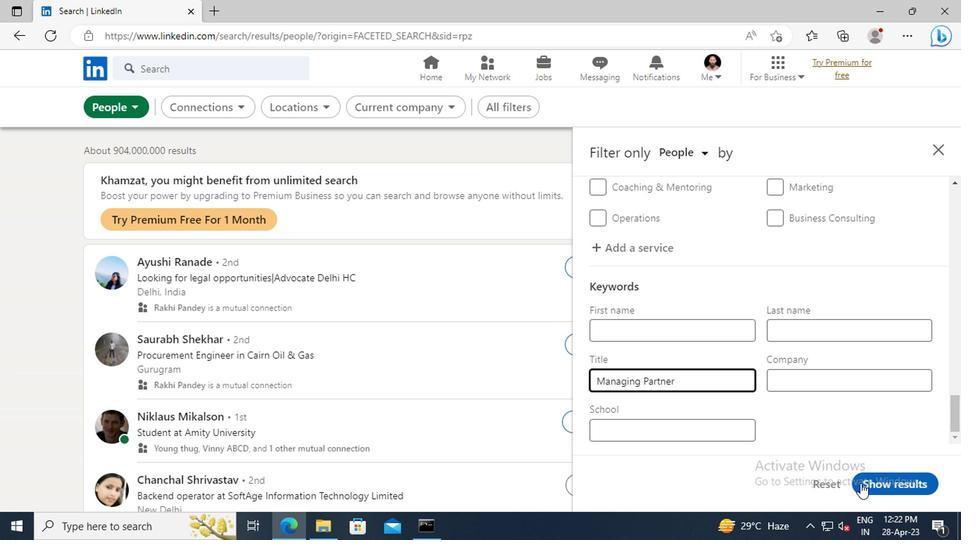 
Action: Mouse pressed left at (870, 482)
Screenshot: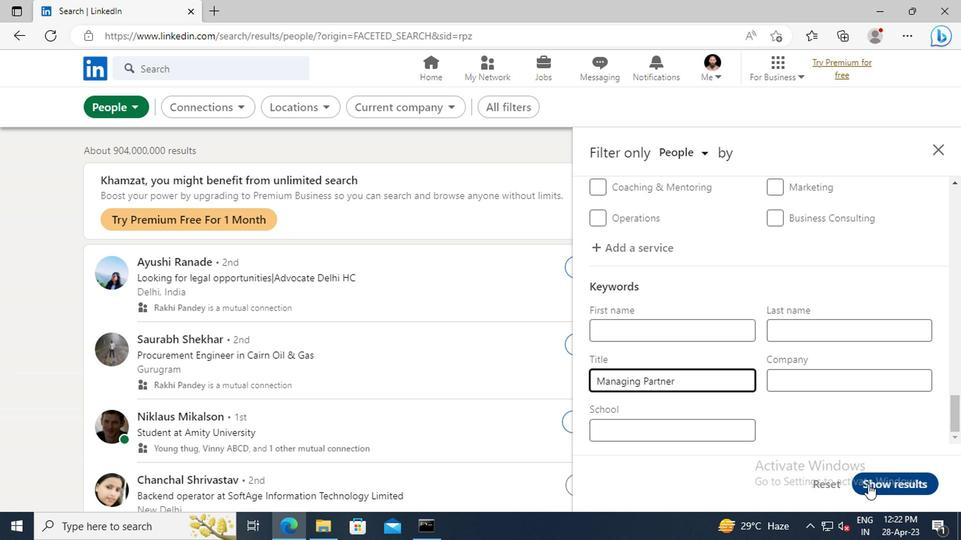 
